 Task: Schedule a session for the double date outing.
Action: Mouse moved to (78, 91)
Screenshot: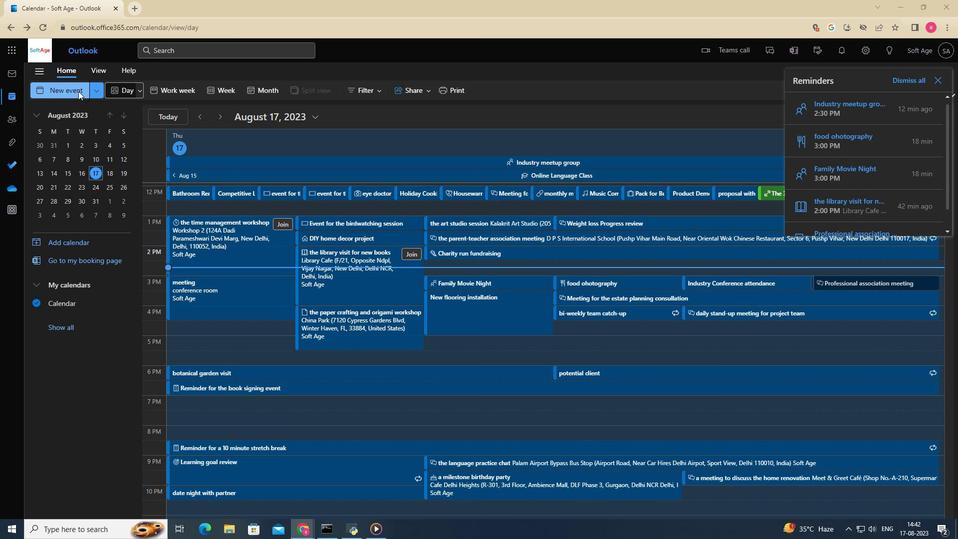 
Action: Mouse pressed left at (78, 91)
Screenshot: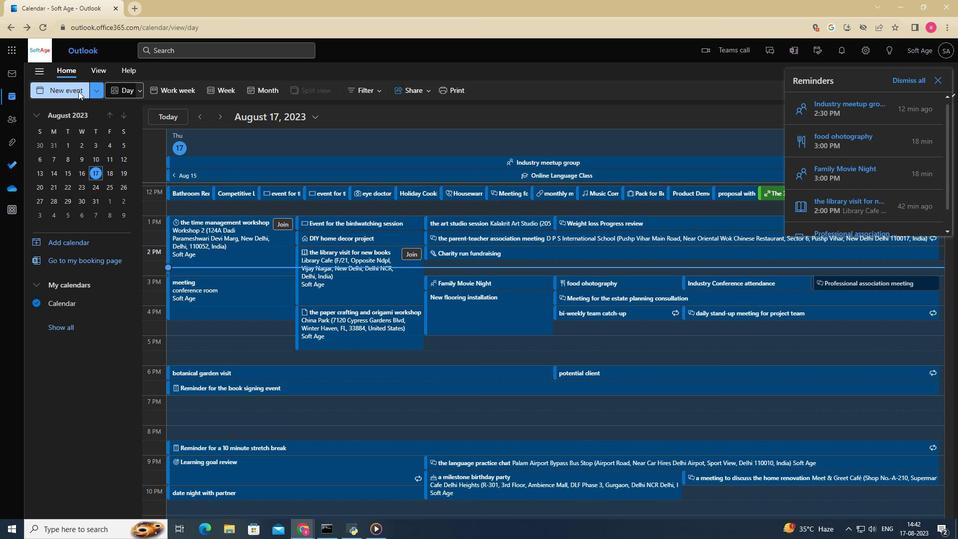 
Action: Mouse moved to (340, 185)
Screenshot: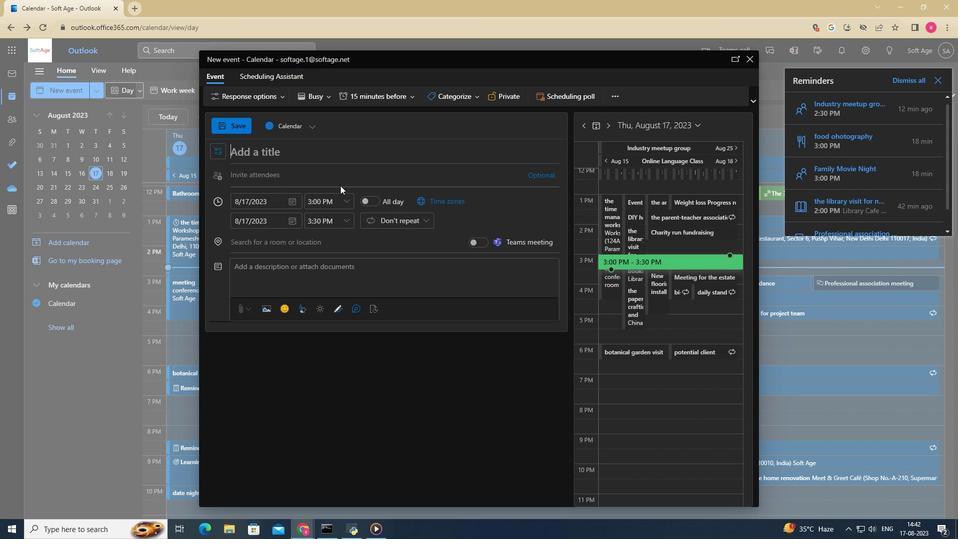 
Action: Key pressed the<Key.space>double<Key.space>date<Key.space>outing
Screenshot: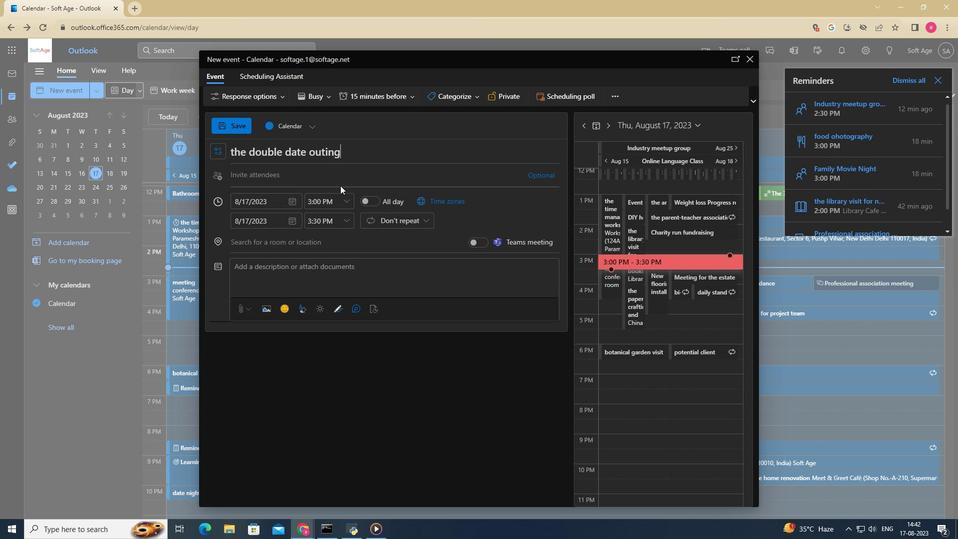 
Action: Mouse moved to (283, 181)
Screenshot: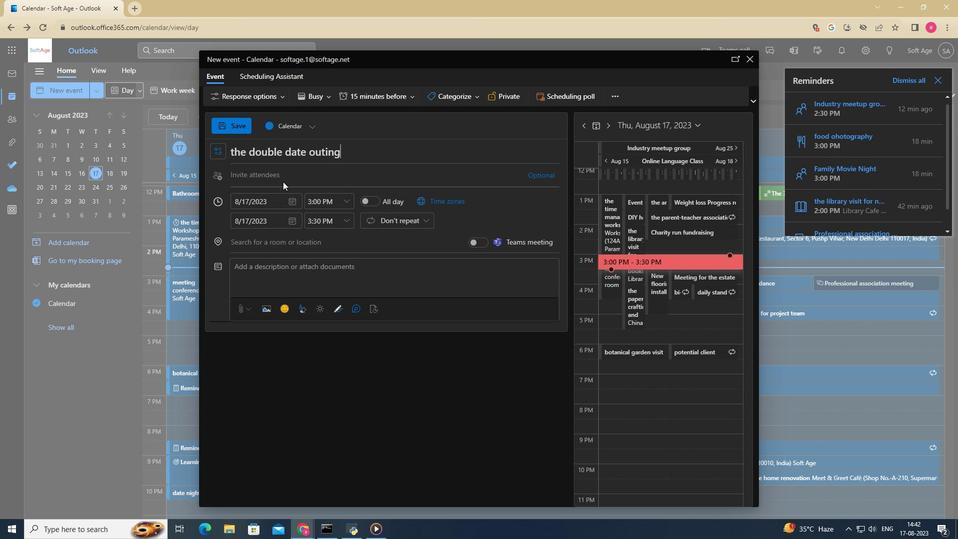 
Action: Mouse pressed left at (283, 181)
Screenshot: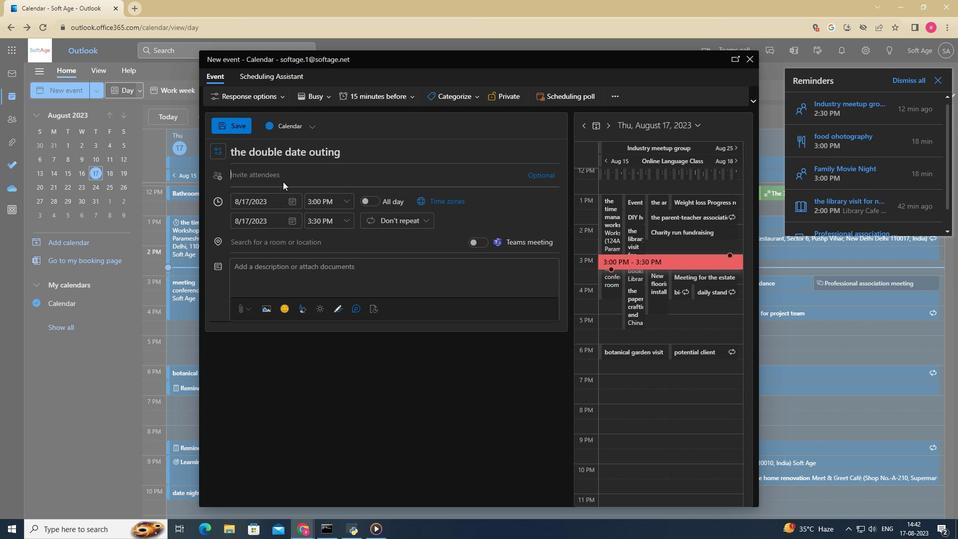 
Action: Mouse moved to (239, 180)
Screenshot: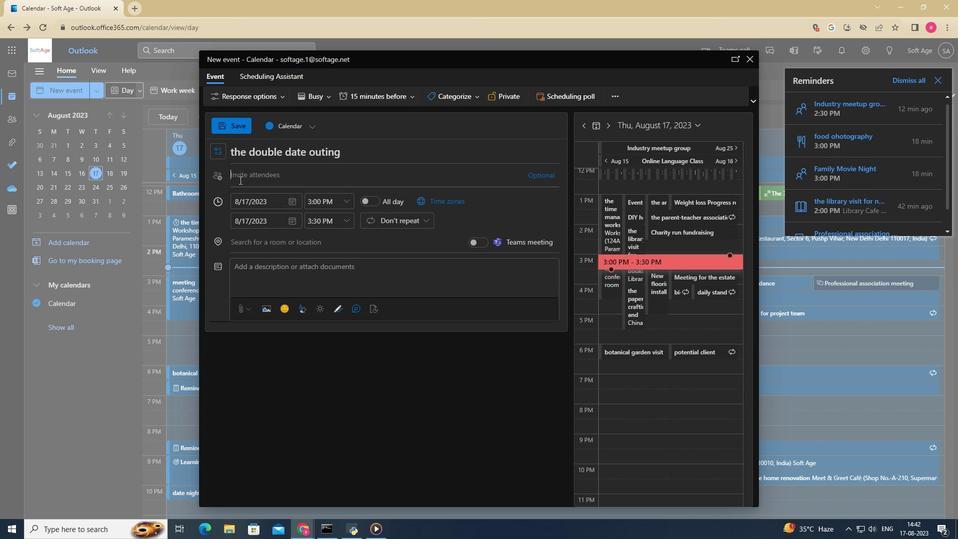 
Action: Mouse pressed left at (239, 180)
Screenshot: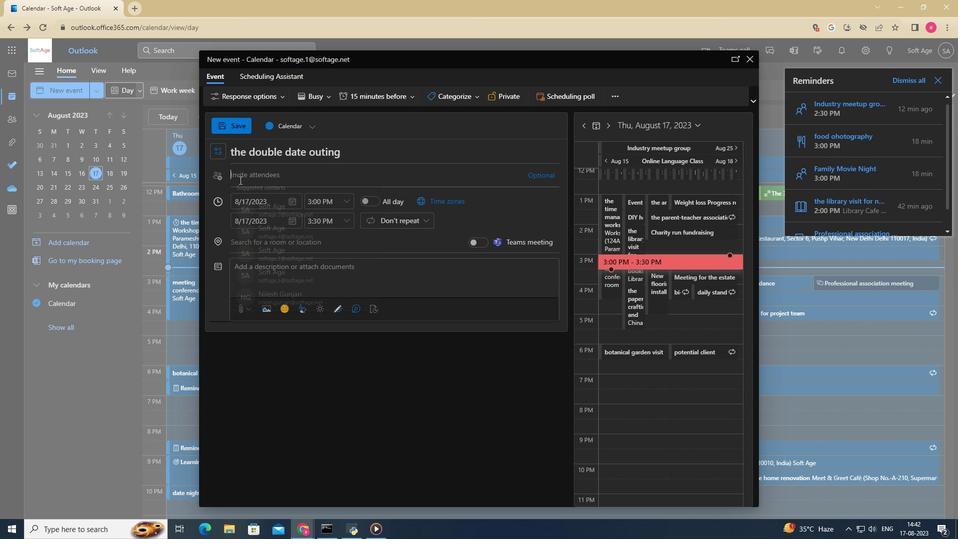 
Action: Mouse moved to (267, 220)
Screenshot: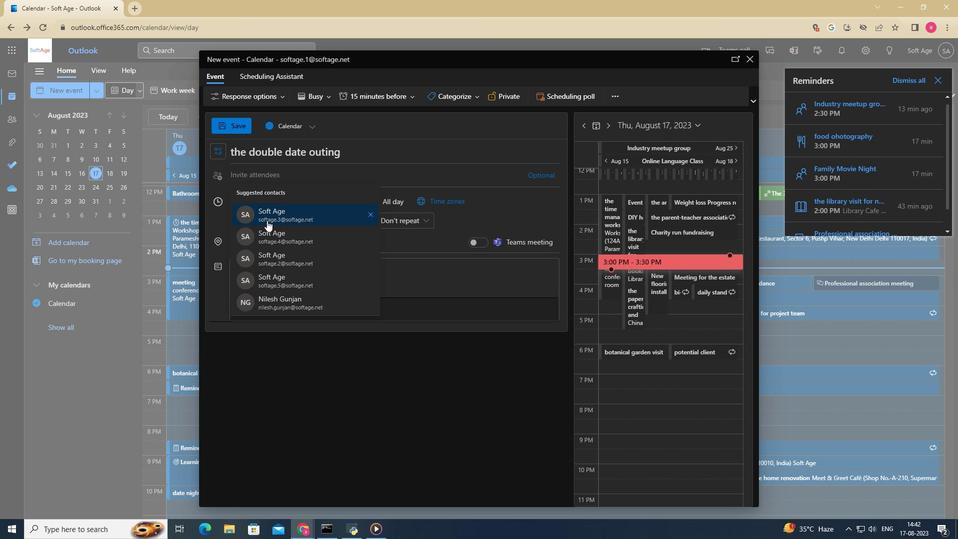 
Action: Mouse pressed left at (267, 220)
Screenshot: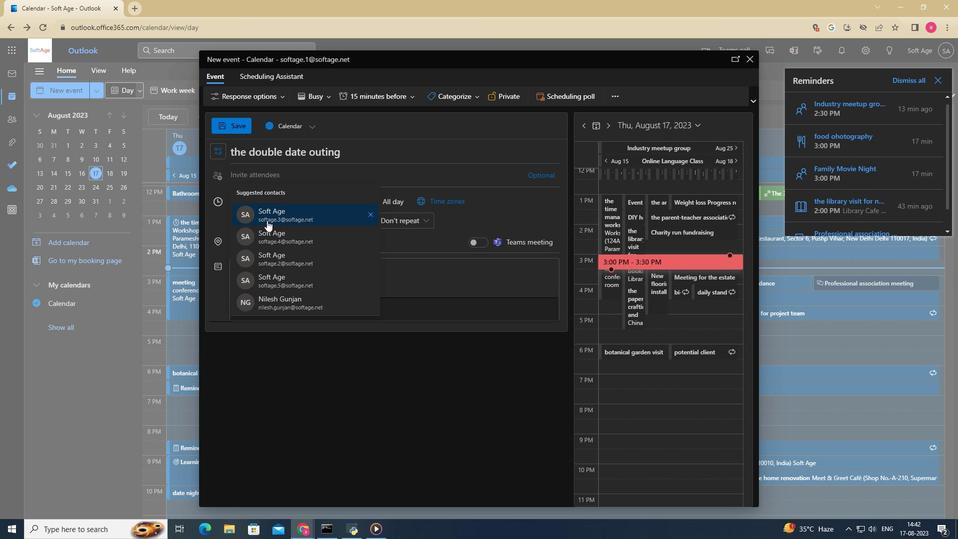 
Action: Mouse moved to (366, 228)
Screenshot: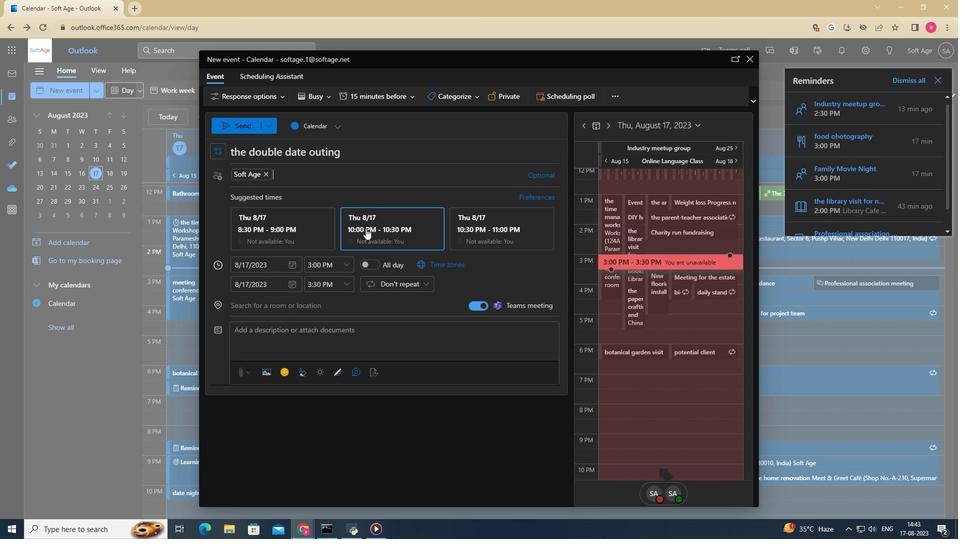 
Action: Mouse pressed left at (366, 228)
Screenshot: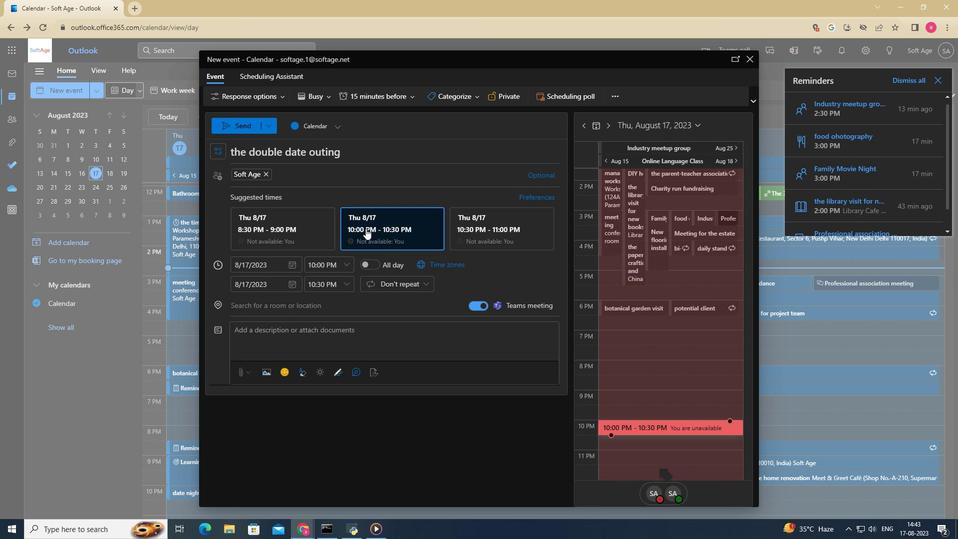 
Action: Mouse moved to (296, 308)
Screenshot: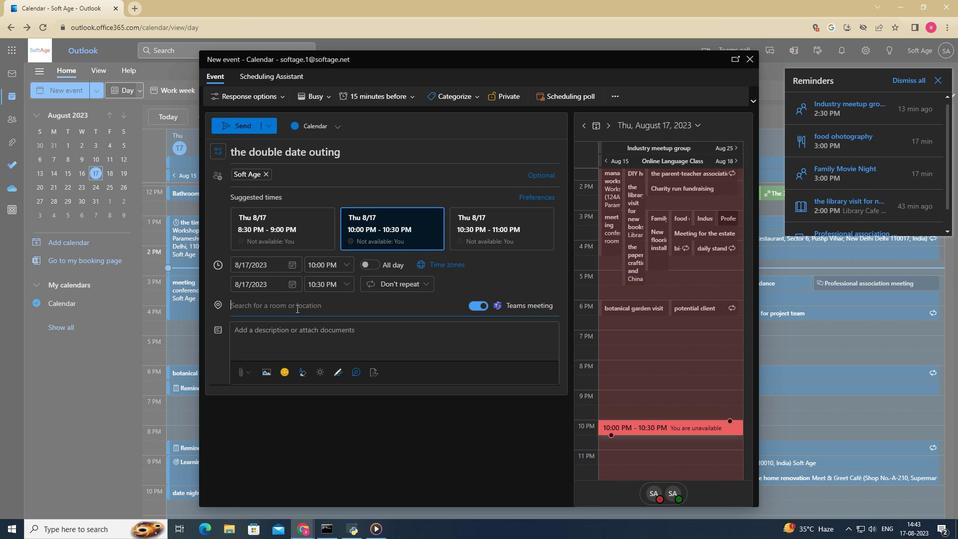 
Action: Mouse pressed left at (296, 308)
Screenshot: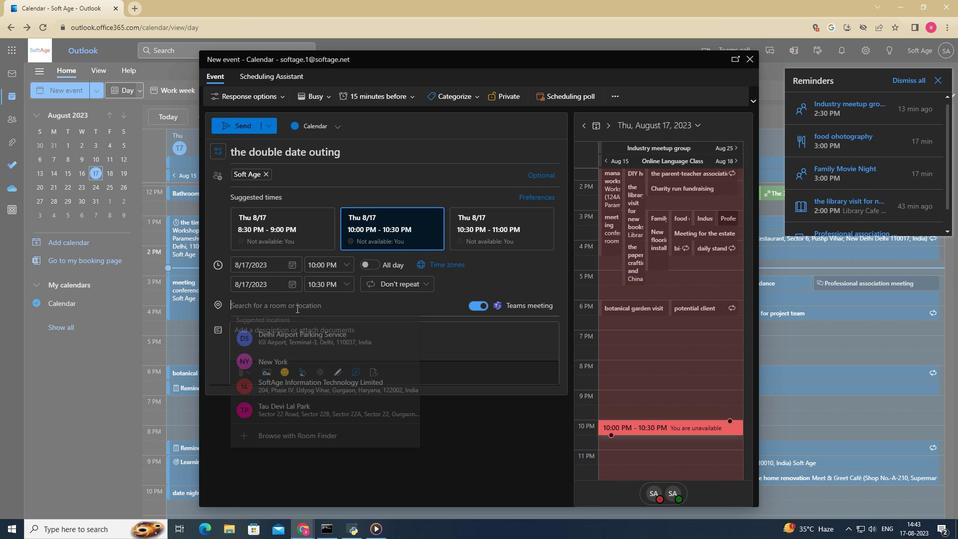 
Action: Key pressed ansal
Screenshot: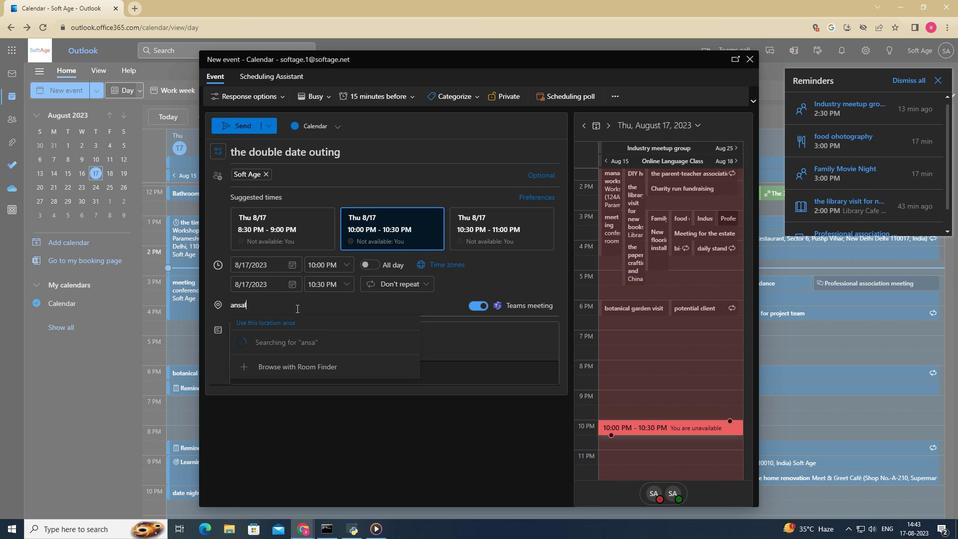 
Action: Mouse moved to (289, 346)
Screenshot: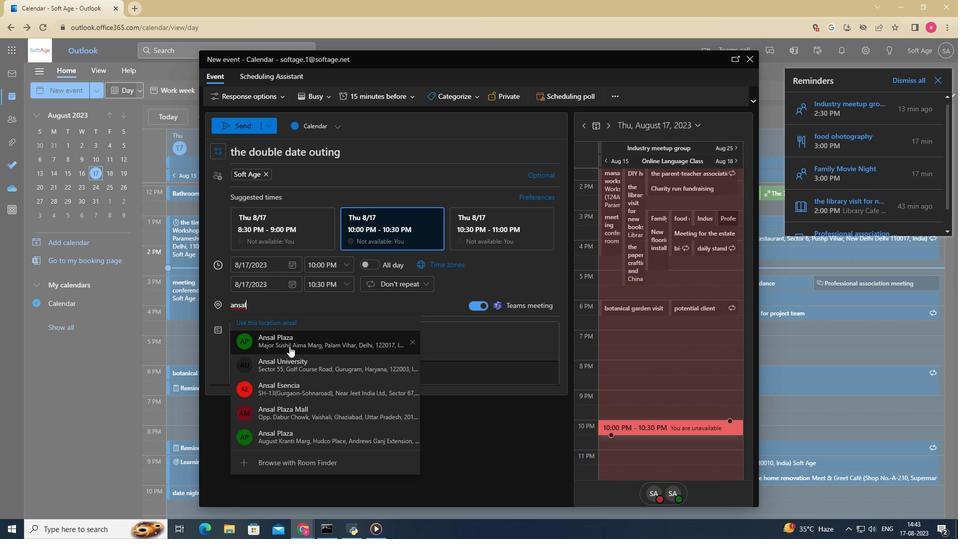 
Action: Mouse pressed left at (289, 346)
Screenshot: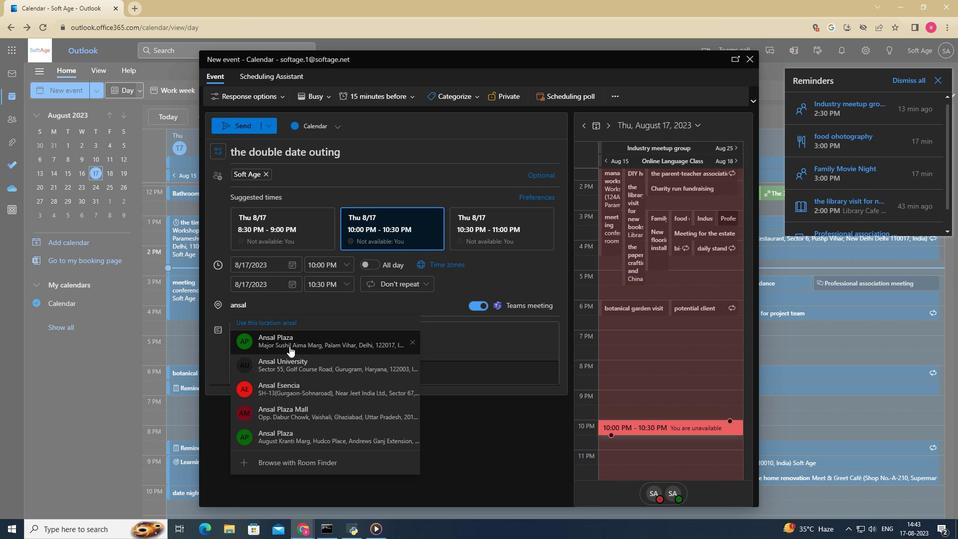 
Action: Mouse moved to (278, 336)
Screenshot: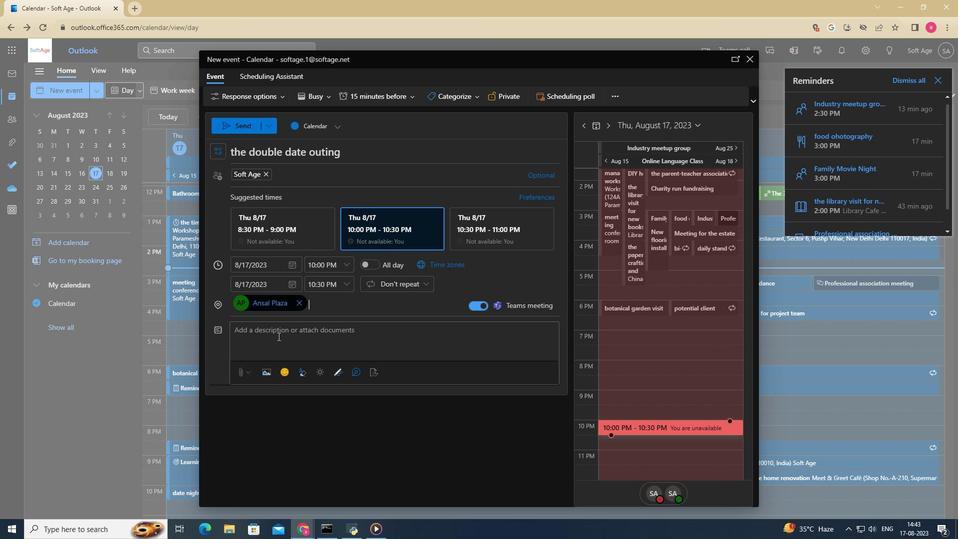 
Action: Mouse pressed left at (278, 336)
Screenshot: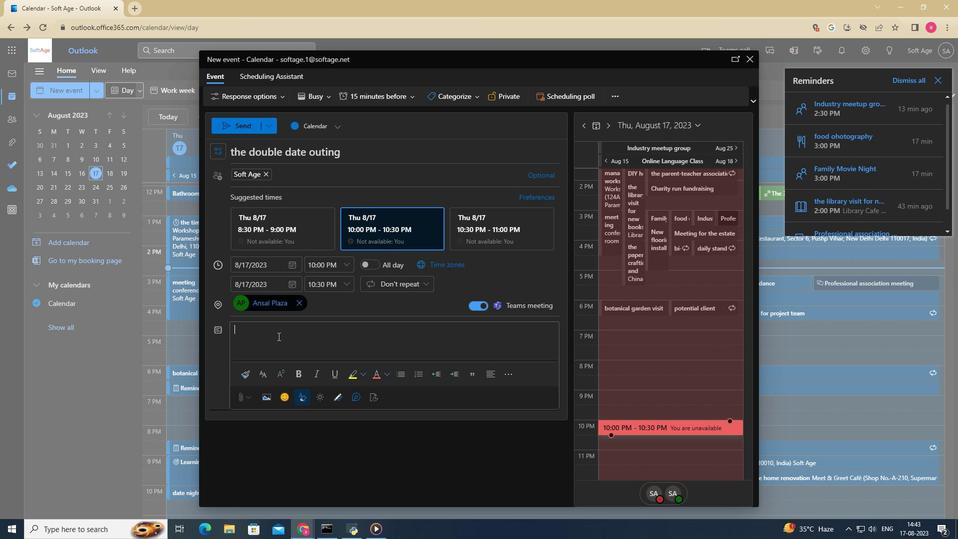 
Action: Key pressed <Key.shift>Experience<Key.space>a<Key.space>magical<Key.space>evering<Key.space>of<Key.space>connection,<Key.space>laughter,<Key.space>and<Key.space>shared<Key.space>memories<Key.space>with<Key.space>our<Key.space>unforgettable<Key.space>double<Key.space>data<Key.space>outing<Key.shift><Key.shift><Key.shift><Key.shift><Key.shift><Key.shift><Key.shift><Key.shift><Key.shift><Key.shift><Key.shift><Key.shift><Key.shift><Key.shift><Key.shift><Key.shift><Key.shift><Key.shift><Key.shift><Key.shift><Key.shift><Key.shift><Key.shift><Key.shift><Key.shift><Key.shift><Key.shift><Key.shift>!<Key.space><Key.shift>Whether<Key.space>you're<Key.space>in<Key.space>a<Key.space>new<Key.space>relationship<Key.space>or<Key.space>celebrating<Key.space>years<Key.space>of<Key.space>companionship,<Key.space>this<Key.space>metch<Key.backspace>ul<Key.backspace>lously<Key.space>planned<Key.space>adventure<Key.space>promises<Key.space>an<Key.space>enchanting<Key.space>blend<Key.space>of<Key.space>romance<Key.space>and<Key.space>cameraderie<Key.space><Key.backspace>,<Key.space>creating<Key.space>moments<Key.space>you'll<Key.space>cherish<Key.space>for<Key.space>years<Key.space>to<Key.space>come.
Screenshot: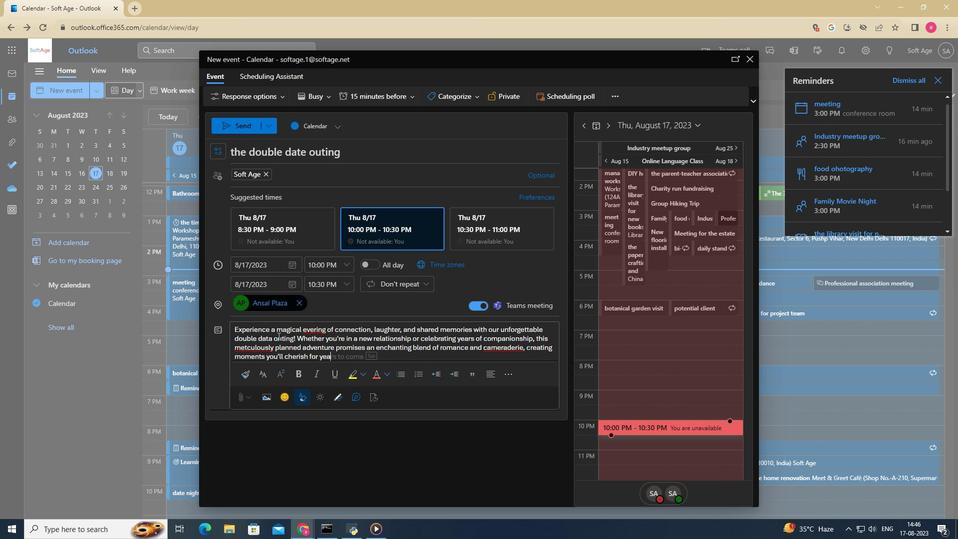 
Action: Mouse moved to (301, 353)
Screenshot: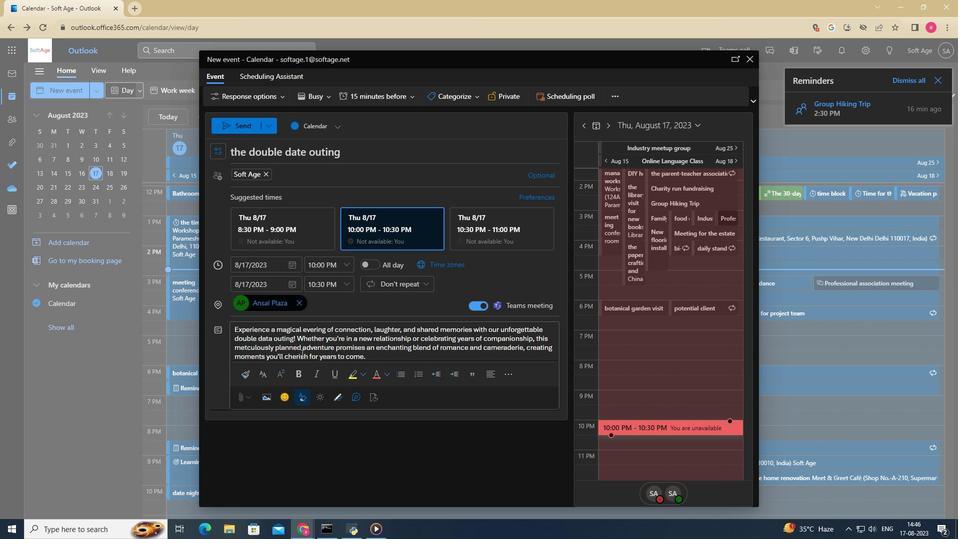 
Action: Mouse pressed left at (301, 353)
Screenshot: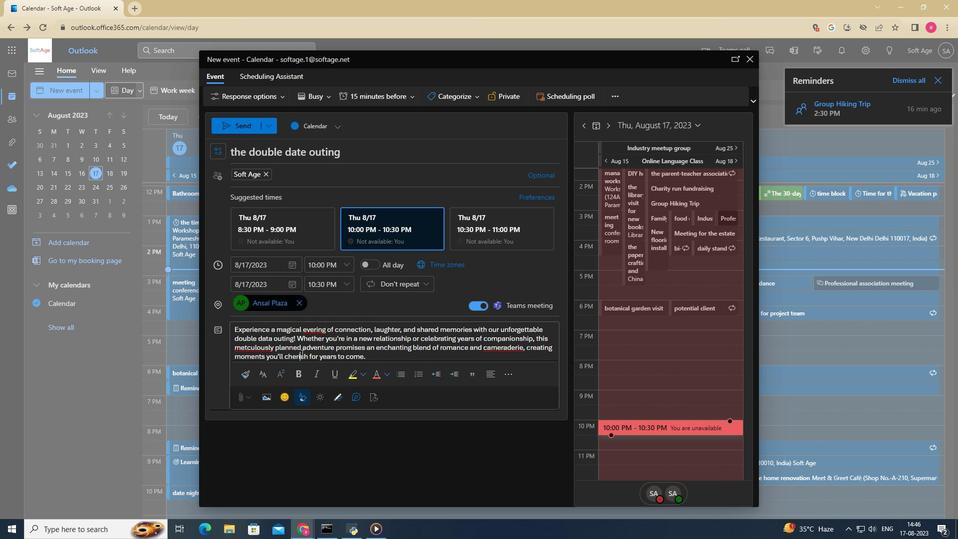 
Action: Mouse pressed left at (301, 353)
Screenshot: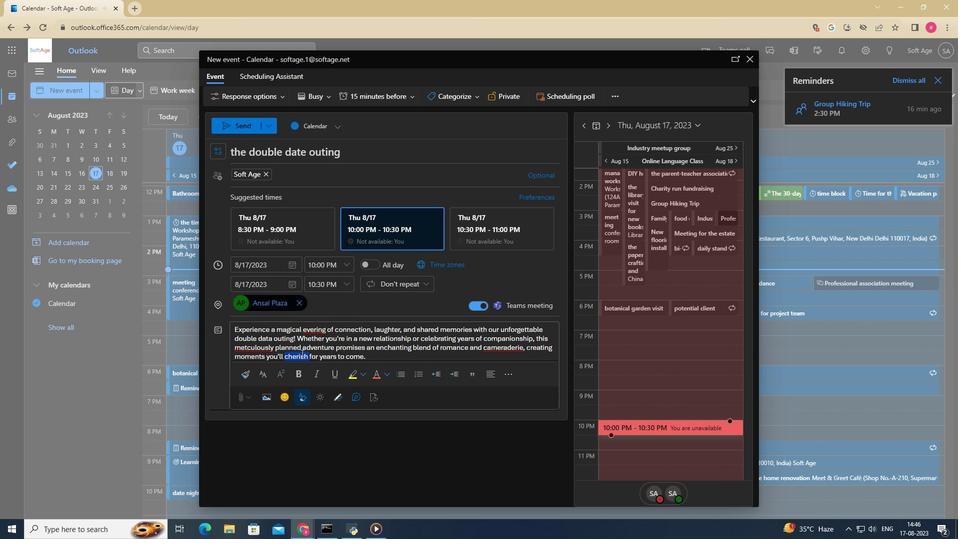 
Action: Mouse pressed left at (301, 353)
Screenshot: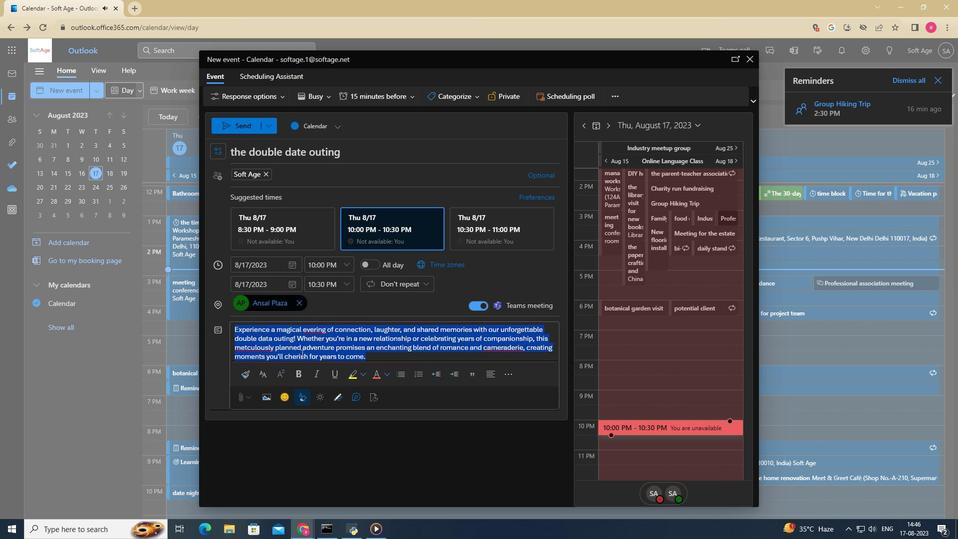
Action: Mouse moved to (267, 380)
Screenshot: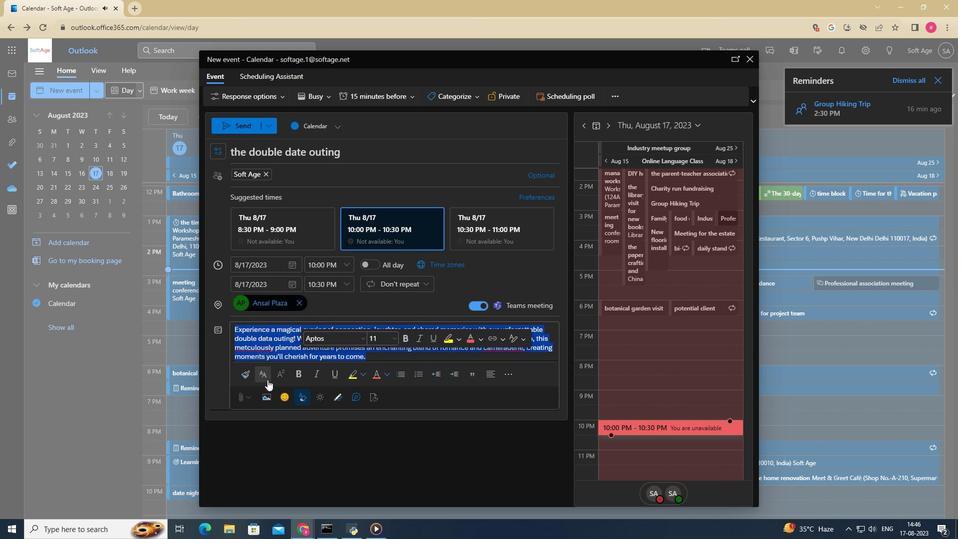 
Action: Mouse pressed left at (267, 380)
Screenshot: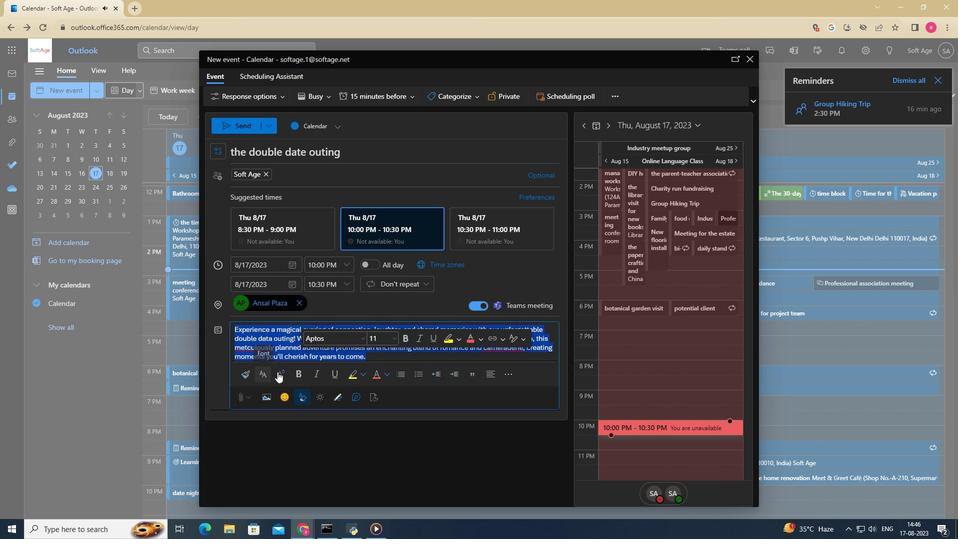 
Action: Mouse moved to (329, 281)
Screenshot: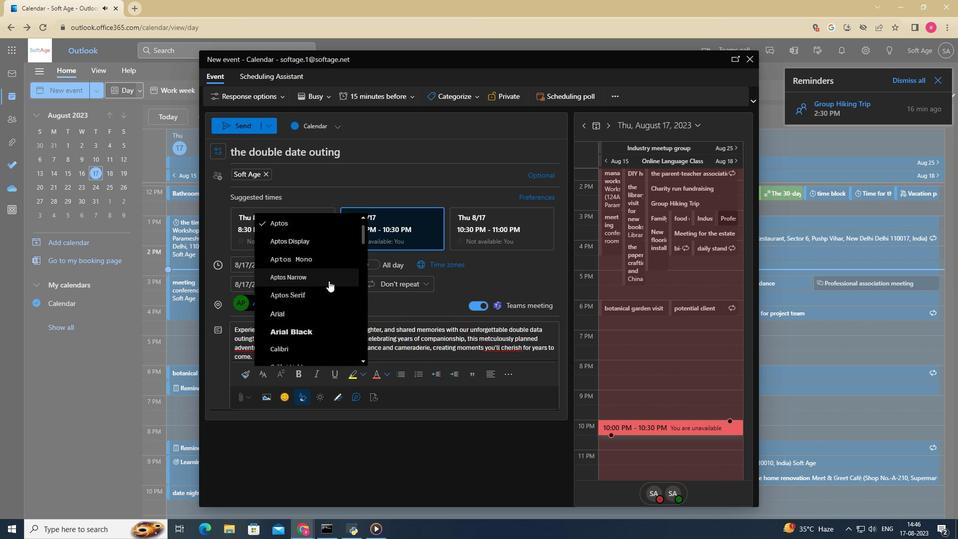 
Action: Mouse scrolled (329, 280) with delta (0, 0)
Screenshot: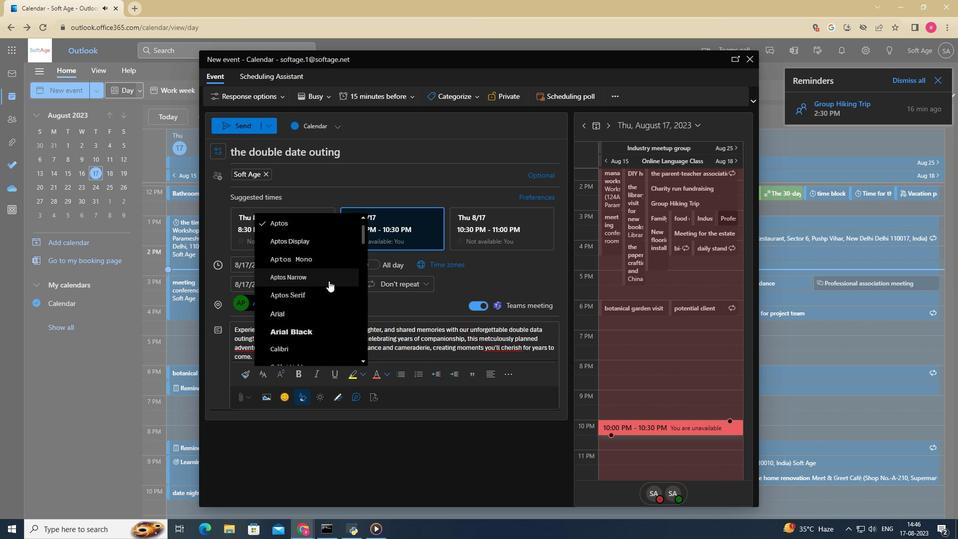 
Action: Mouse scrolled (329, 280) with delta (0, 0)
Screenshot: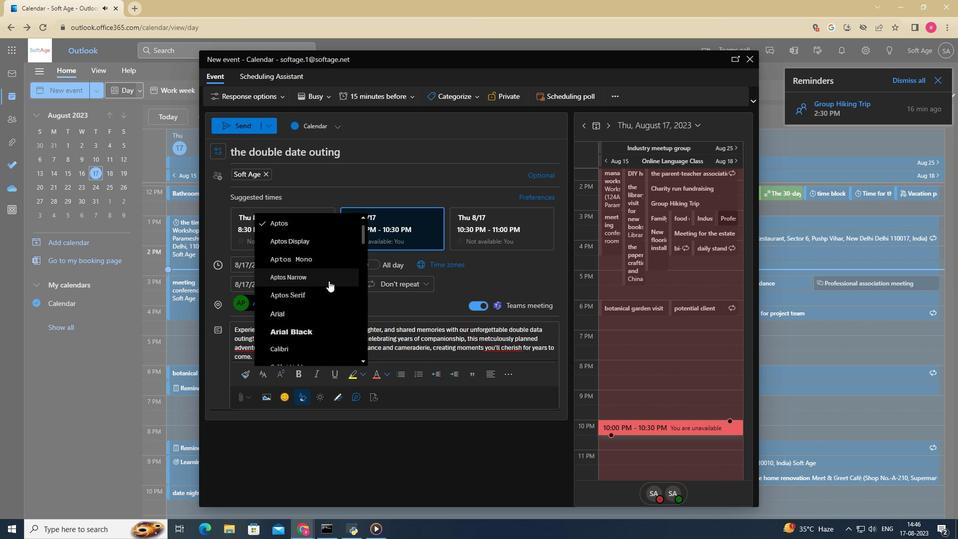 
Action: Mouse scrolled (329, 280) with delta (0, 0)
Screenshot: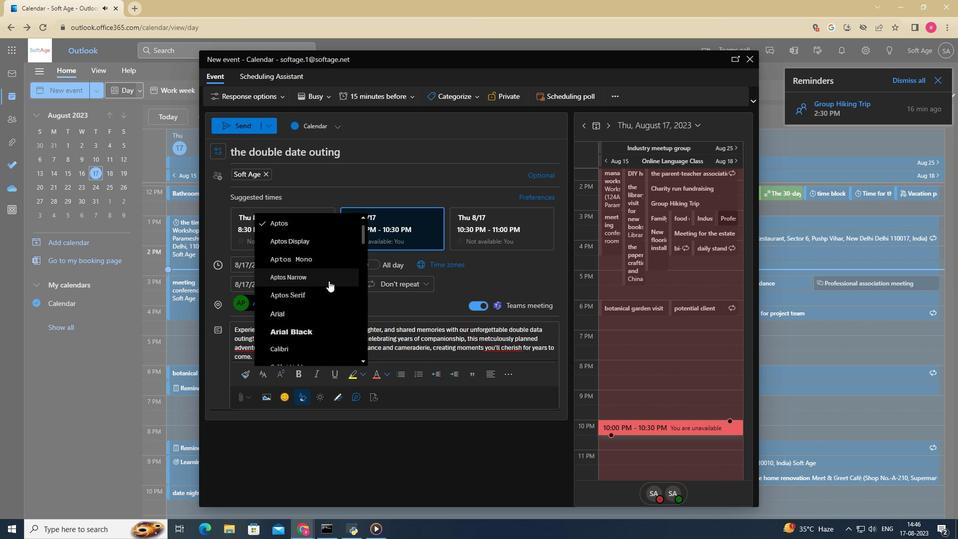 
Action: Mouse scrolled (329, 280) with delta (0, 0)
Screenshot: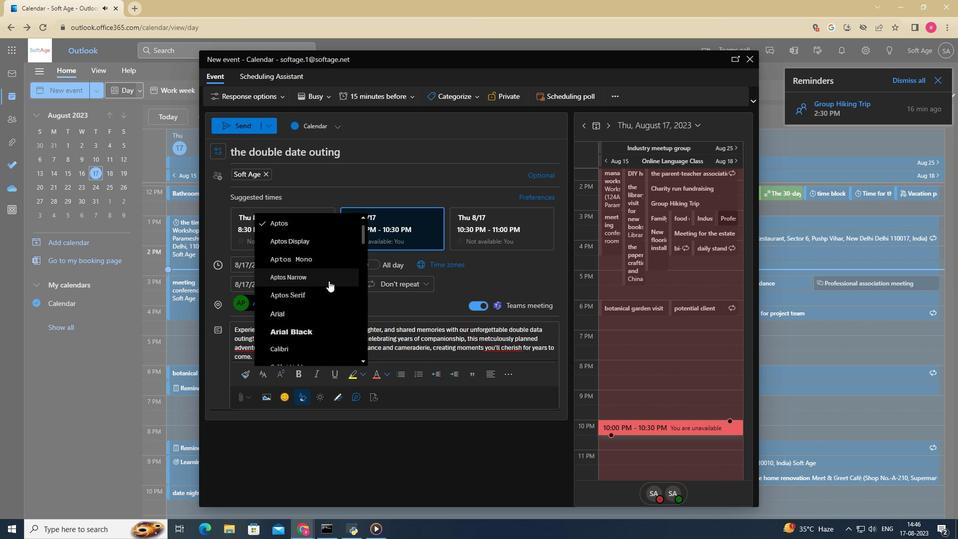 
Action: Mouse moved to (290, 313)
Screenshot: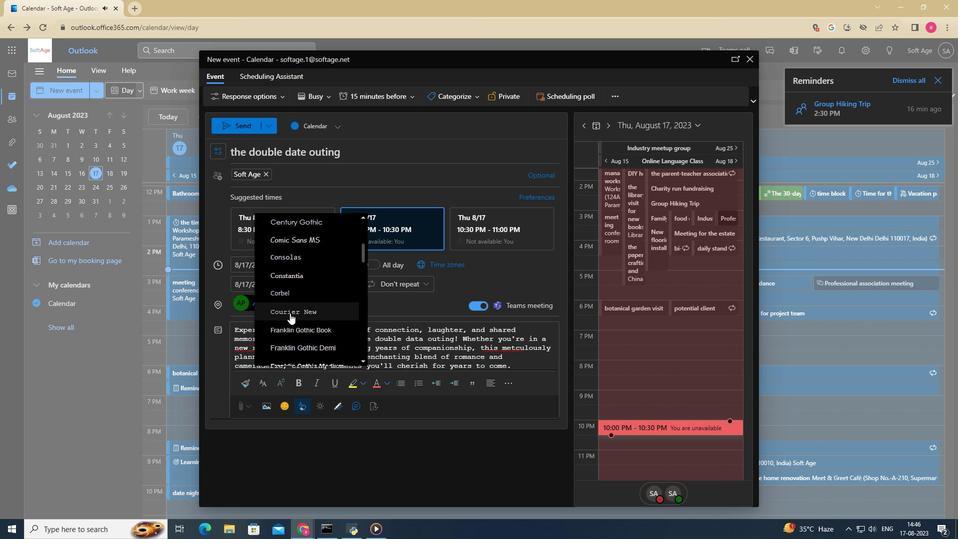 
Action: Mouse pressed left at (290, 313)
Screenshot: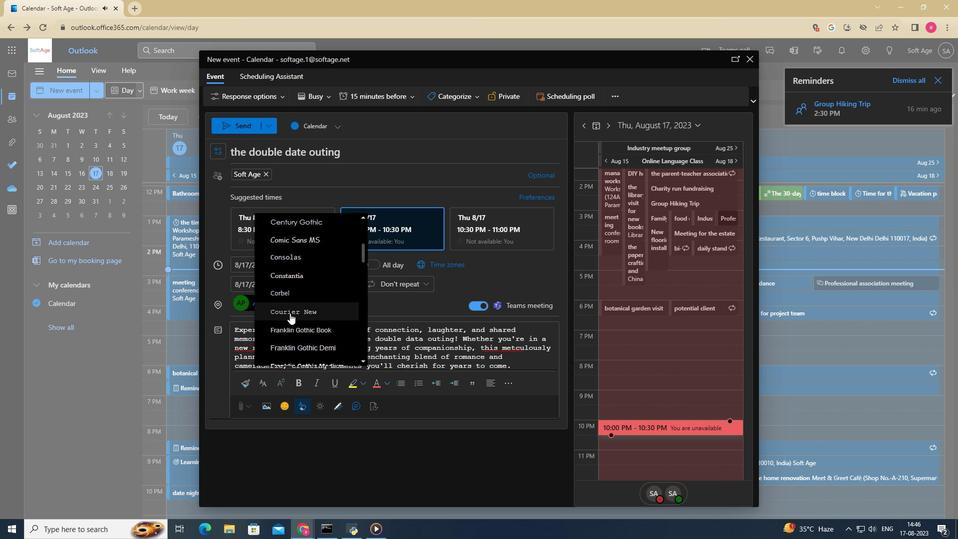 
Action: Mouse moved to (323, 379)
Screenshot: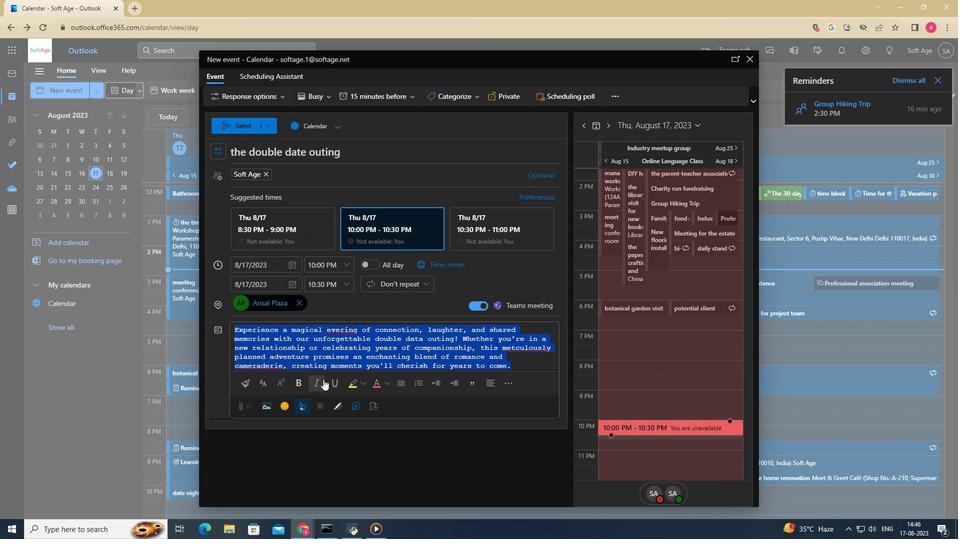 
Action: Mouse pressed left at (323, 379)
Screenshot: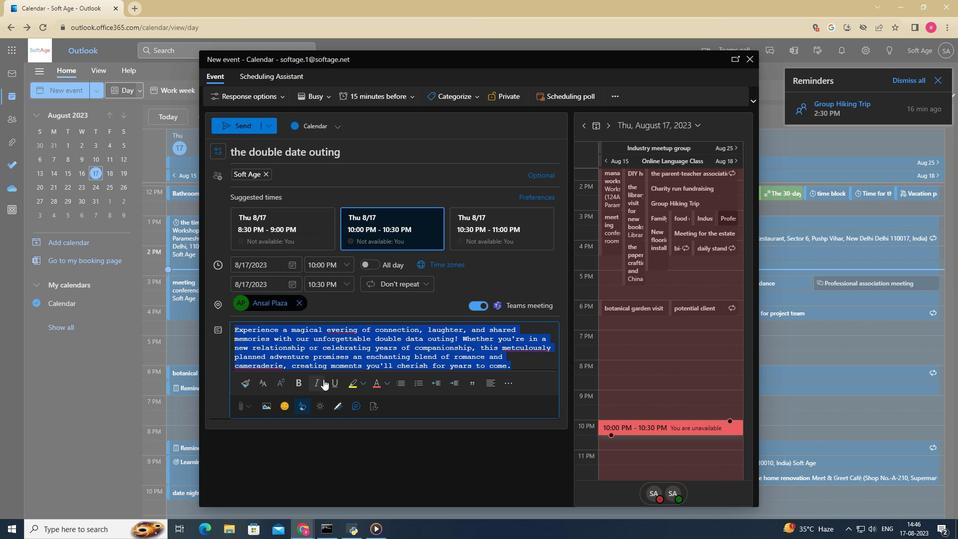 
Action: Mouse moved to (384, 378)
Screenshot: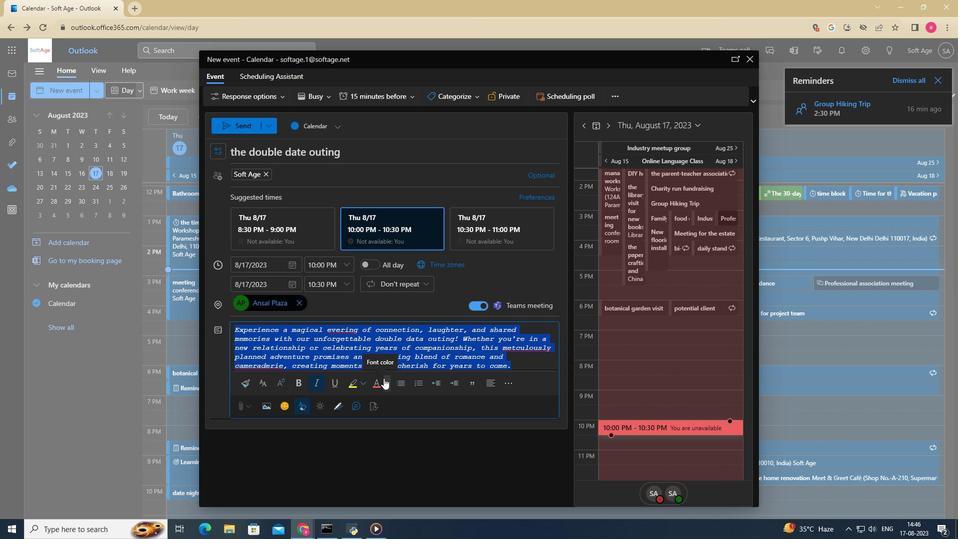 
Action: Mouse pressed left at (384, 378)
Screenshot: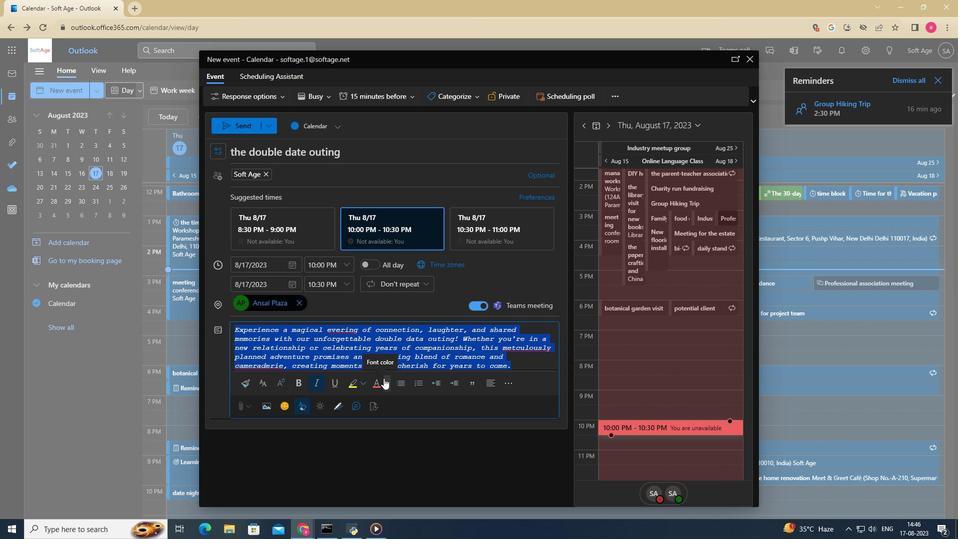 
Action: Mouse moved to (413, 405)
Screenshot: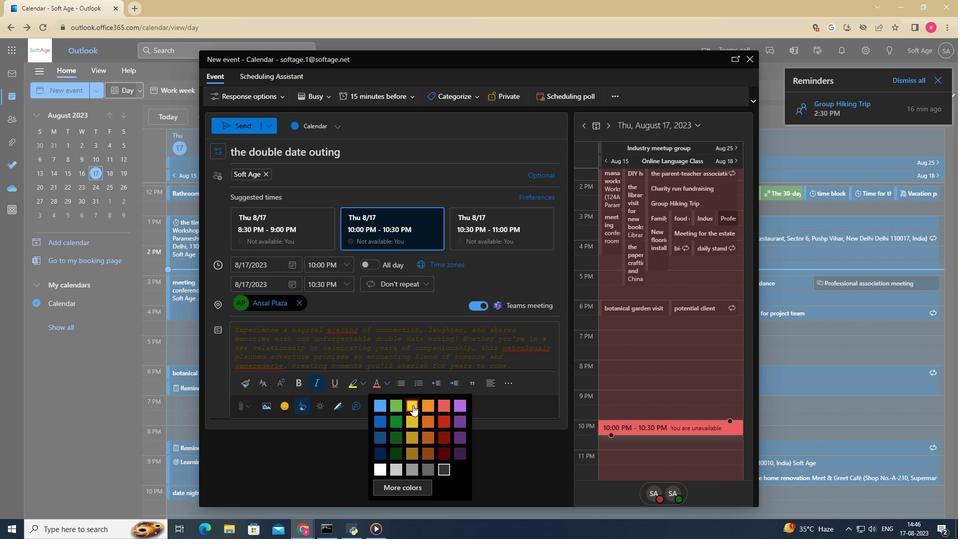 
Action: Mouse pressed left at (413, 405)
Screenshot: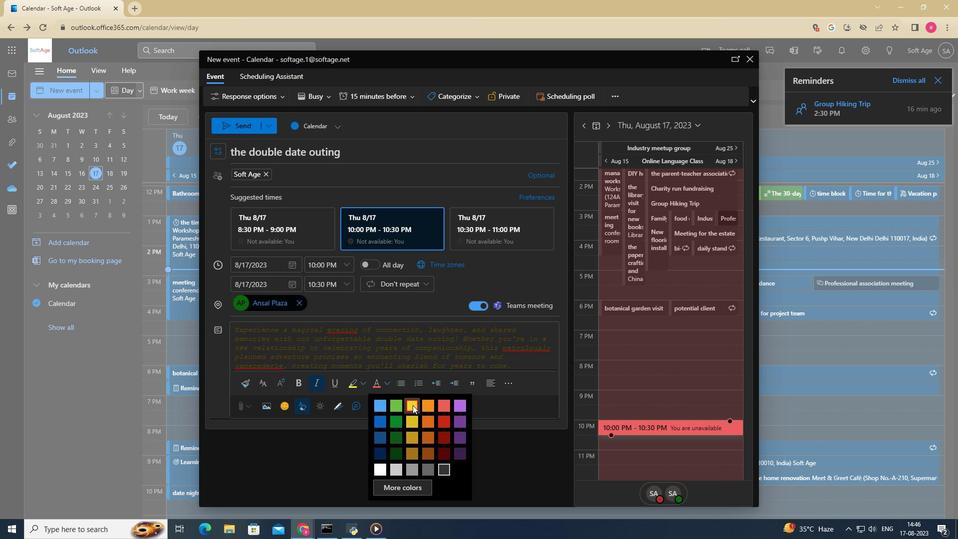 
Action: Mouse moved to (521, 365)
Screenshot: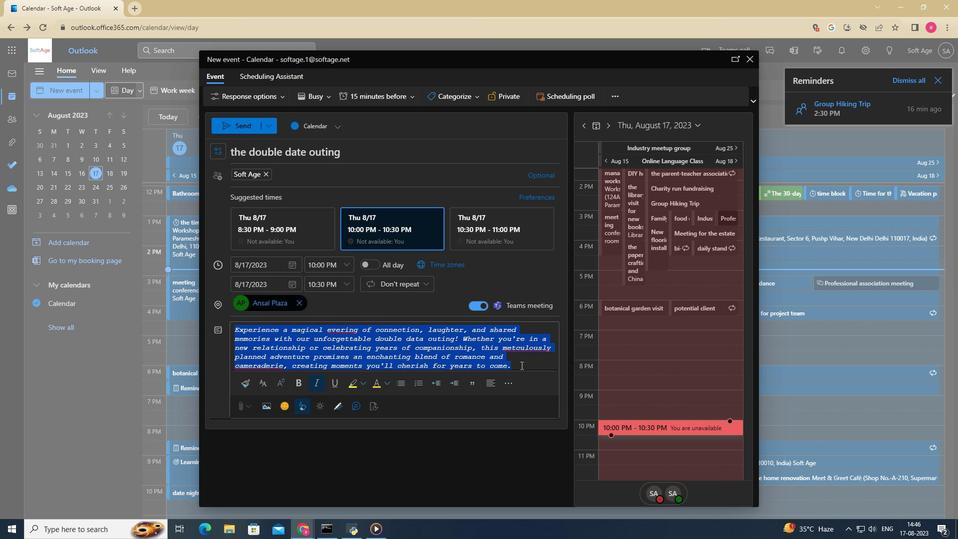 
Action: Mouse pressed left at (521, 365)
Screenshot: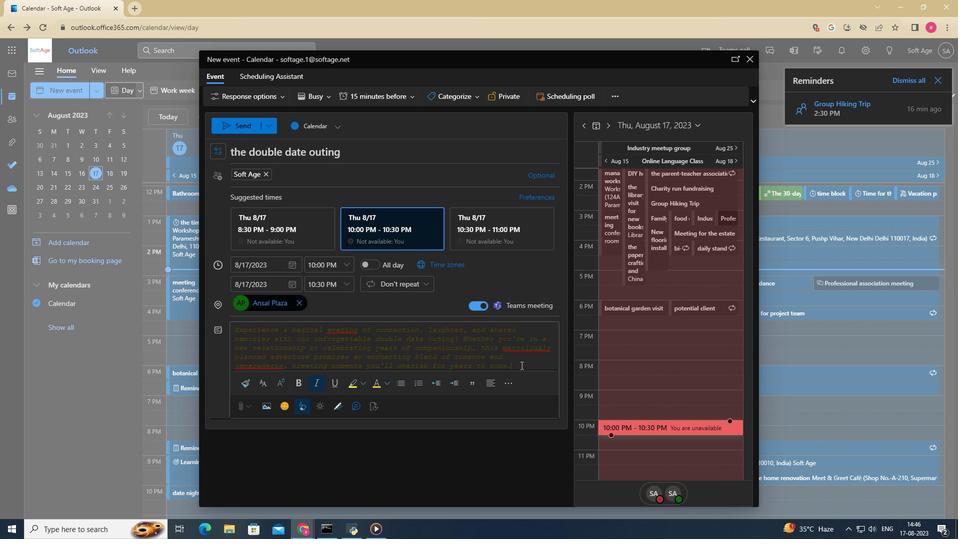 
Action: Mouse moved to (374, 346)
Screenshot: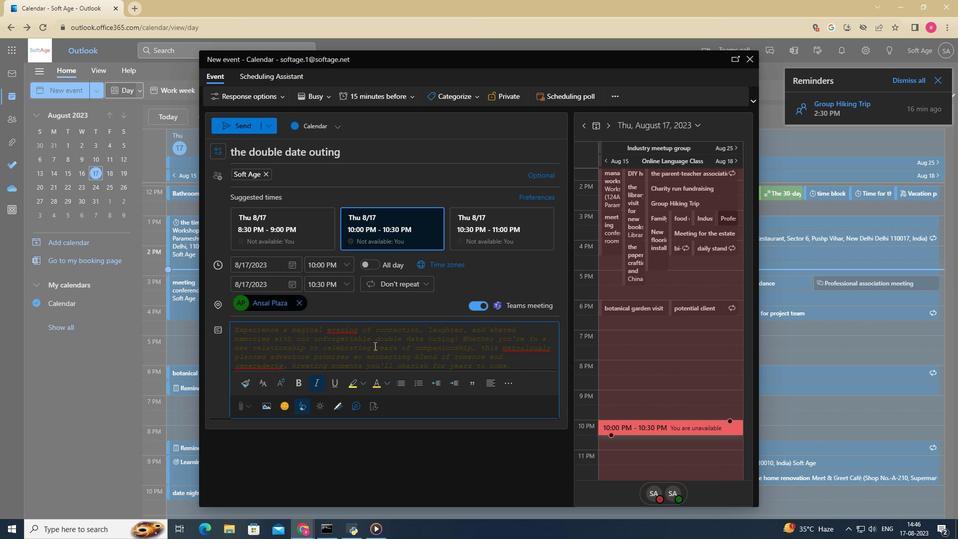
Action: Mouse pressed left at (374, 346)
Screenshot: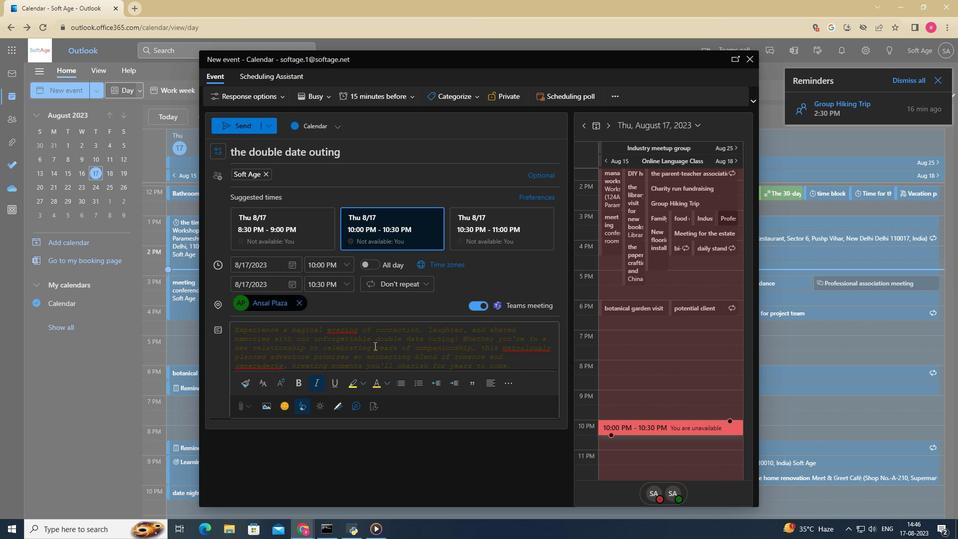 
Action: Mouse pressed left at (374, 346)
Screenshot: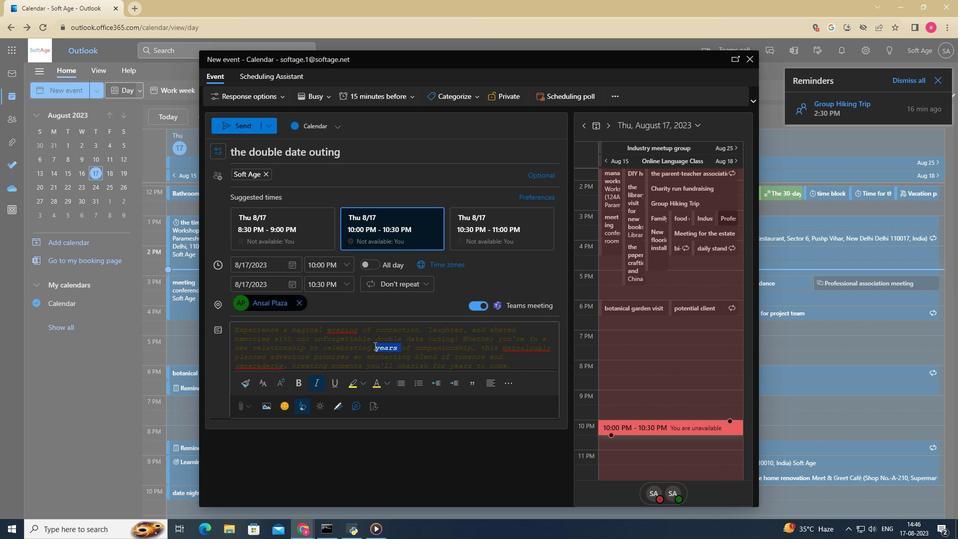 
Action: Mouse pressed left at (374, 346)
Screenshot: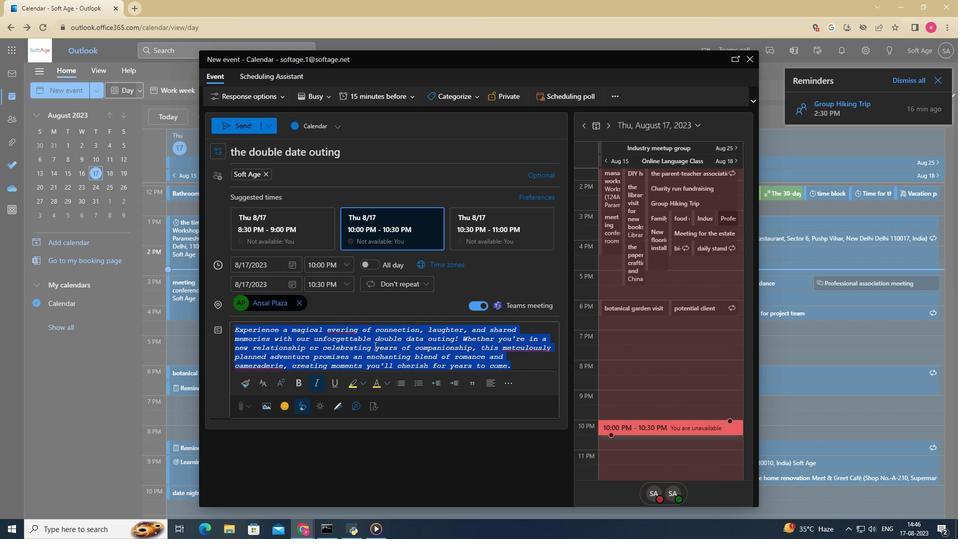 
Action: Mouse moved to (383, 384)
Screenshot: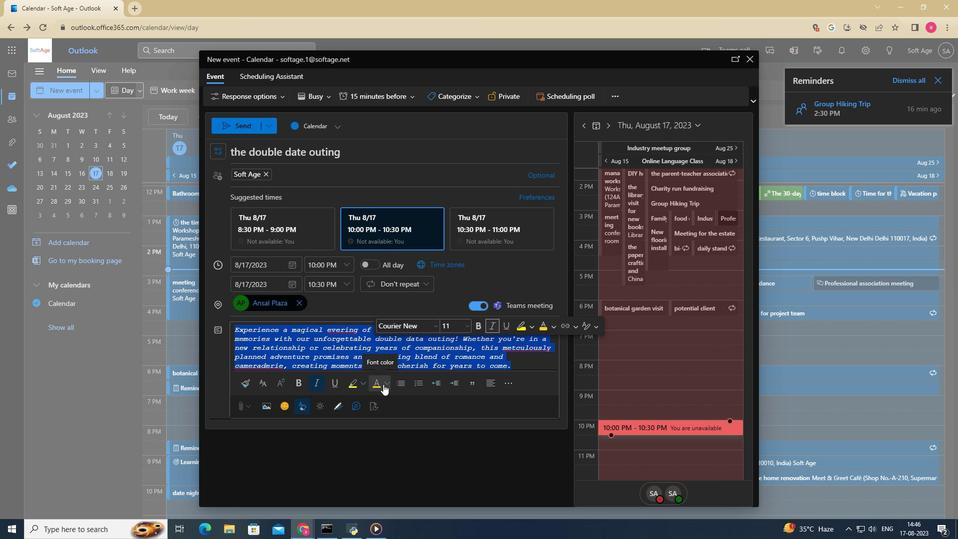 
Action: Mouse pressed left at (383, 384)
Screenshot: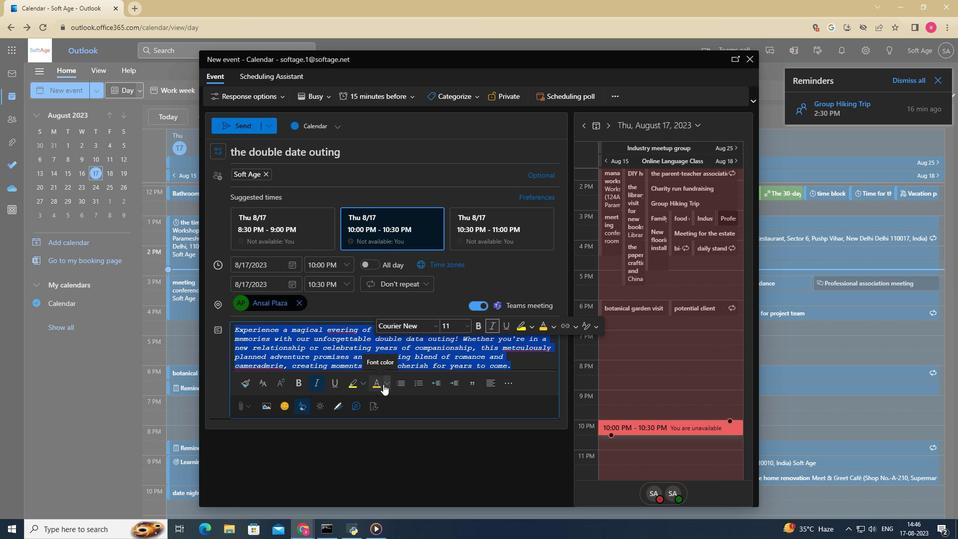 
Action: Mouse moved to (388, 384)
Screenshot: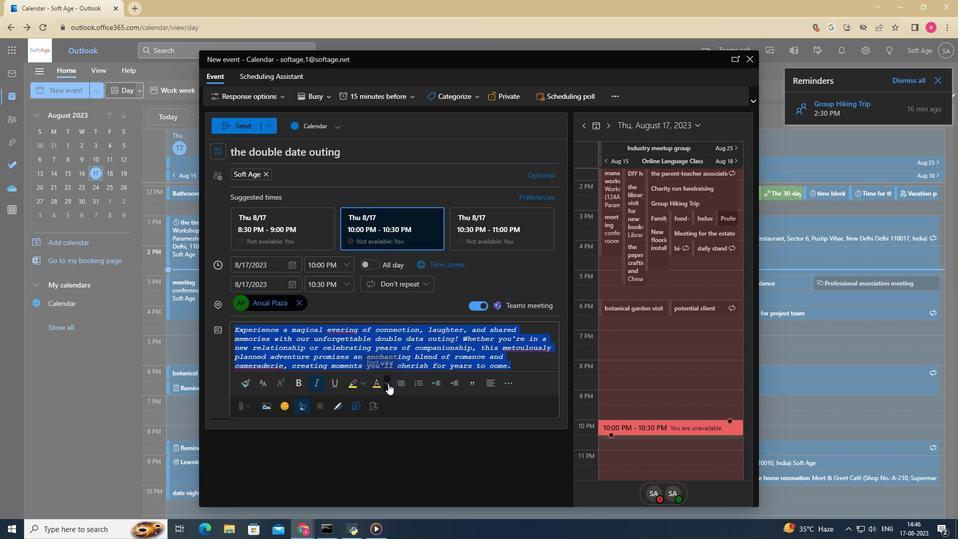 
Action: Mouse pressed left at (388, 384)
Screenshot: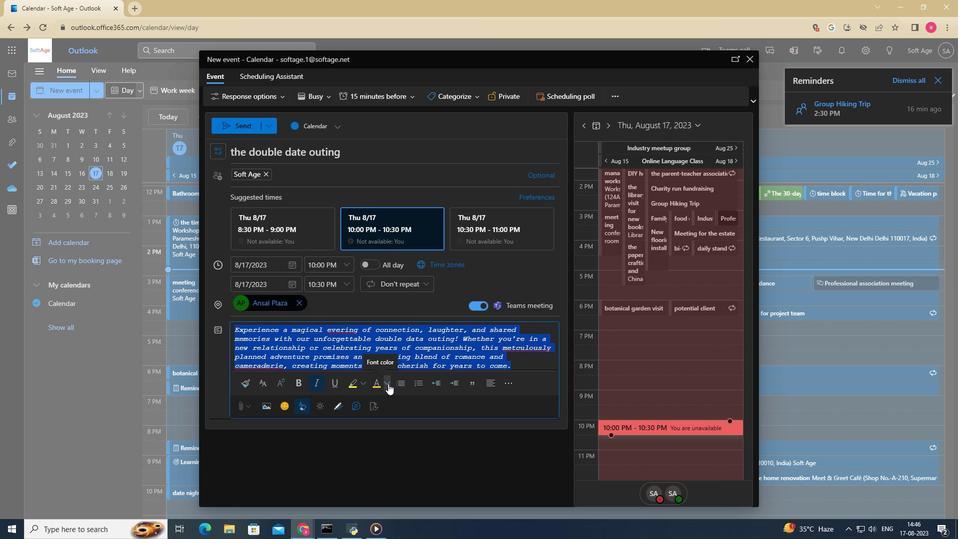 
Action: Mouse moved to (398, 421)
Screenshot: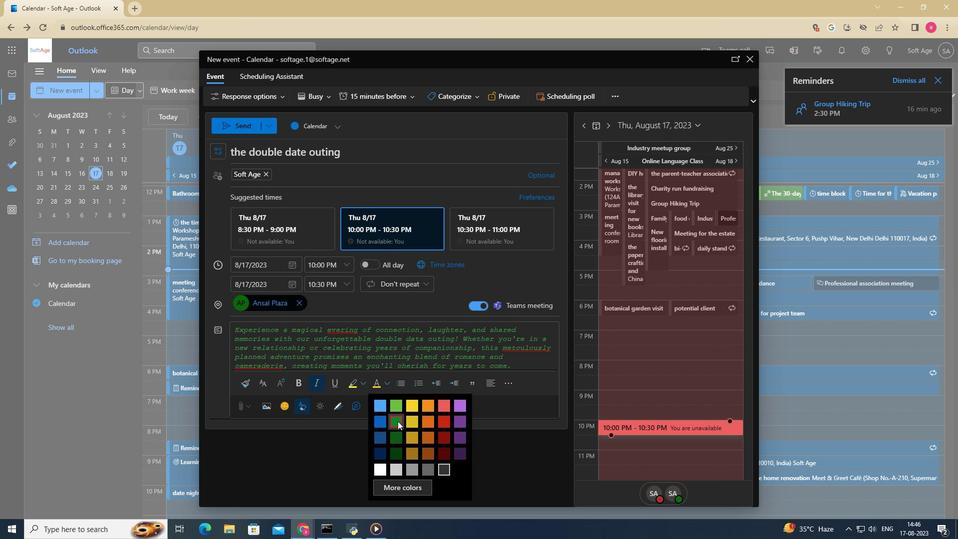 
Action: Mouse pressed left at (398, 421)
Screenshot: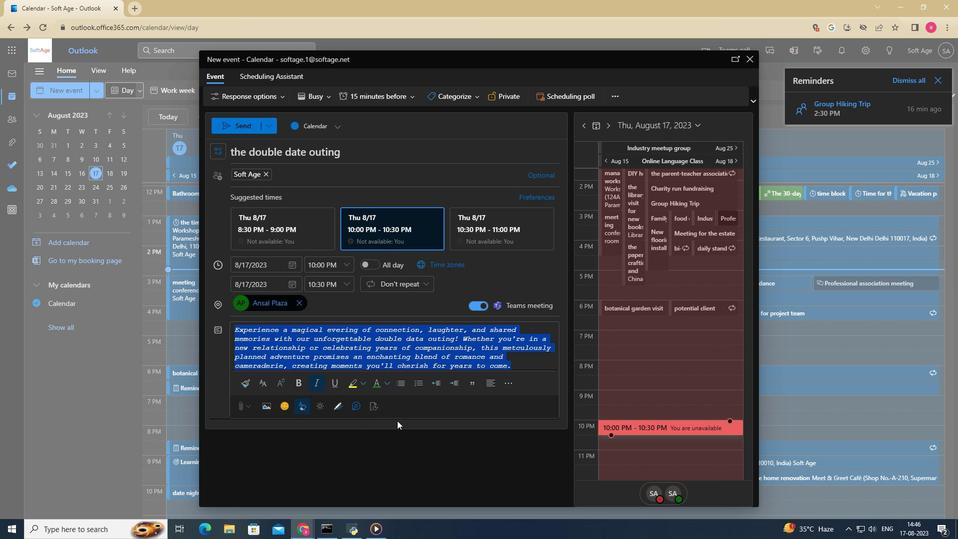 
Action: Mouse moved to (512, 368)
Screenshot: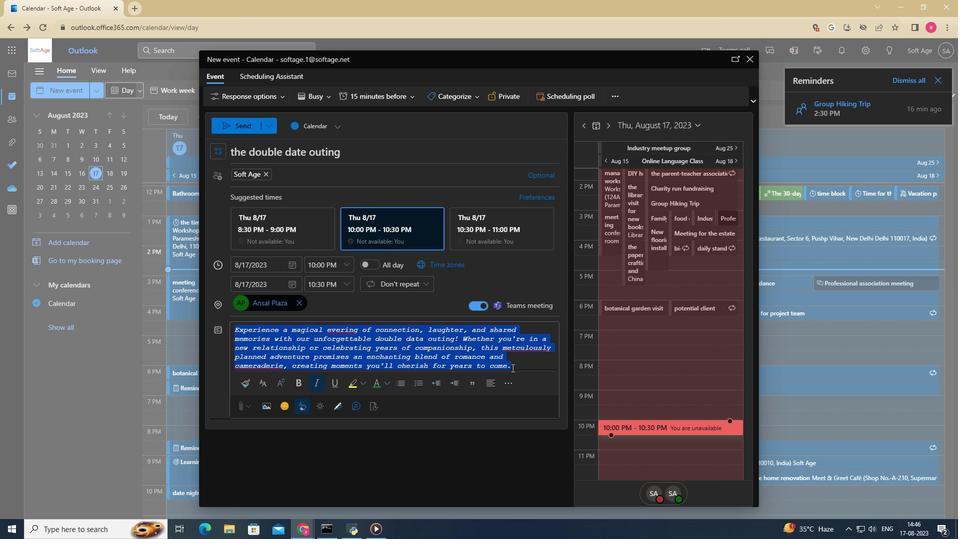 
Action: Mouse pressed left at (512, 368)
Screenshot: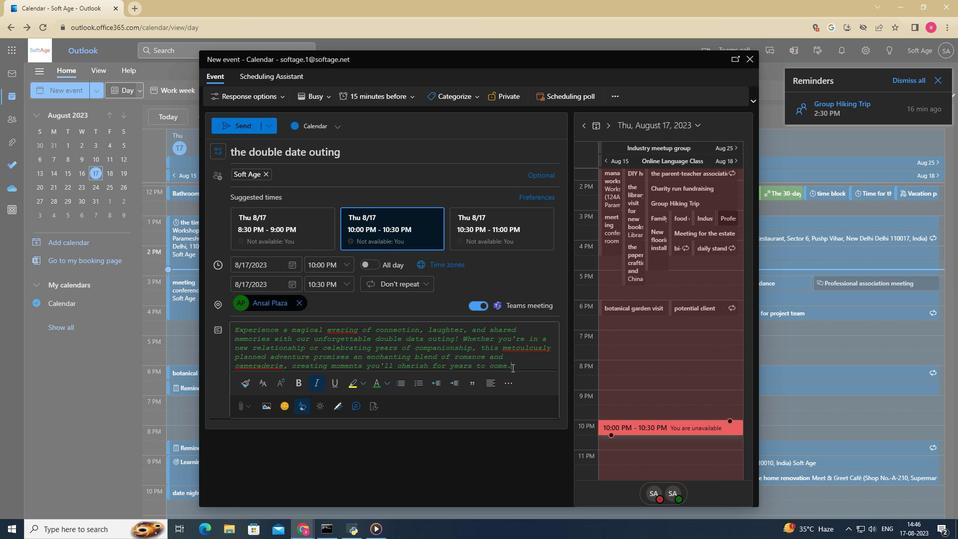 
Action: Mouse moved to (285, 410)
Screenshot: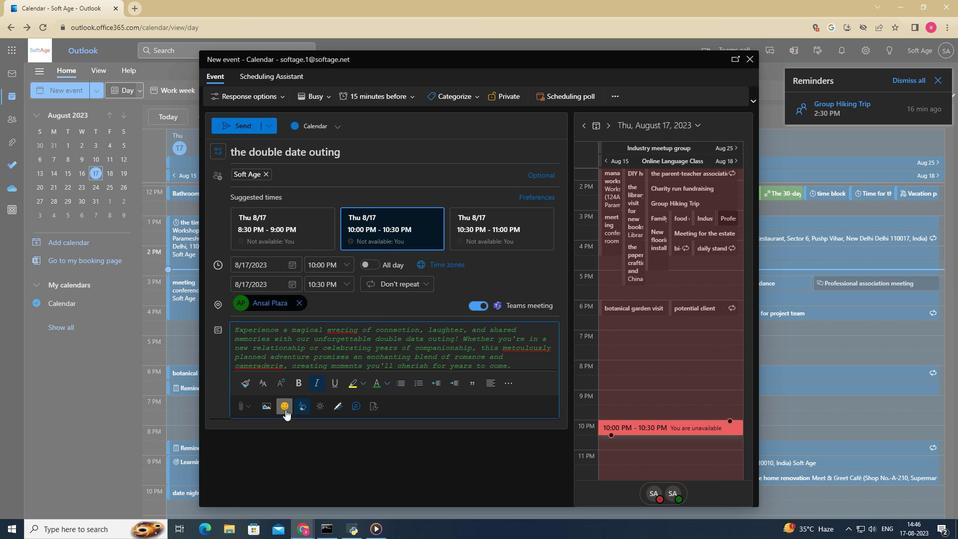 
Action: Mouse pressed left at (285, 410)
Screenshot: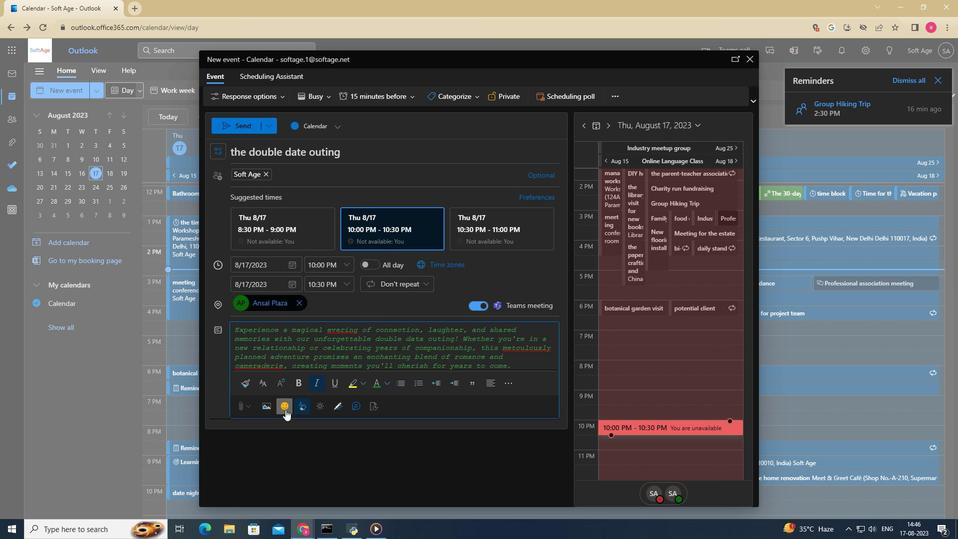 
Action: Mouse moved to (718, 200)
Screenshot: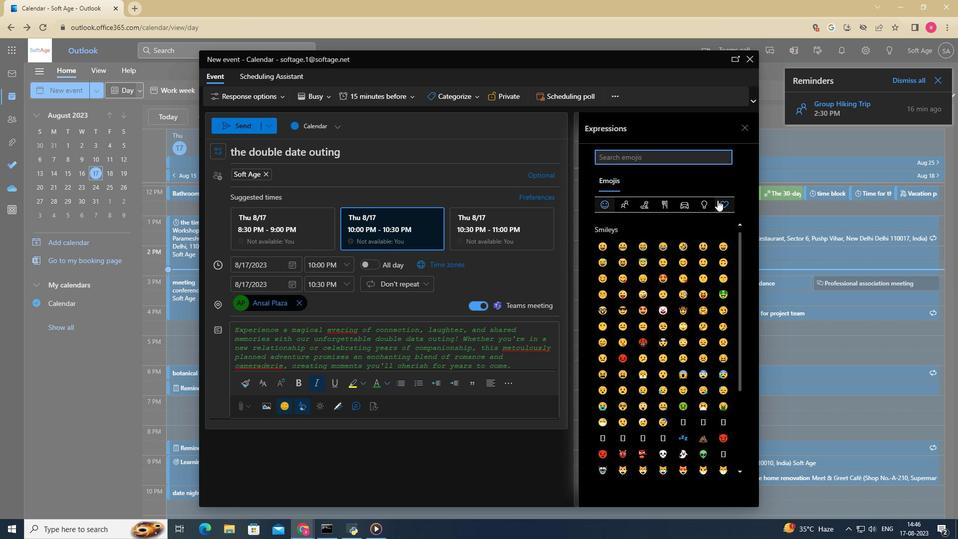
Action: Mouse pressed left at (718, 200)
Screenshot: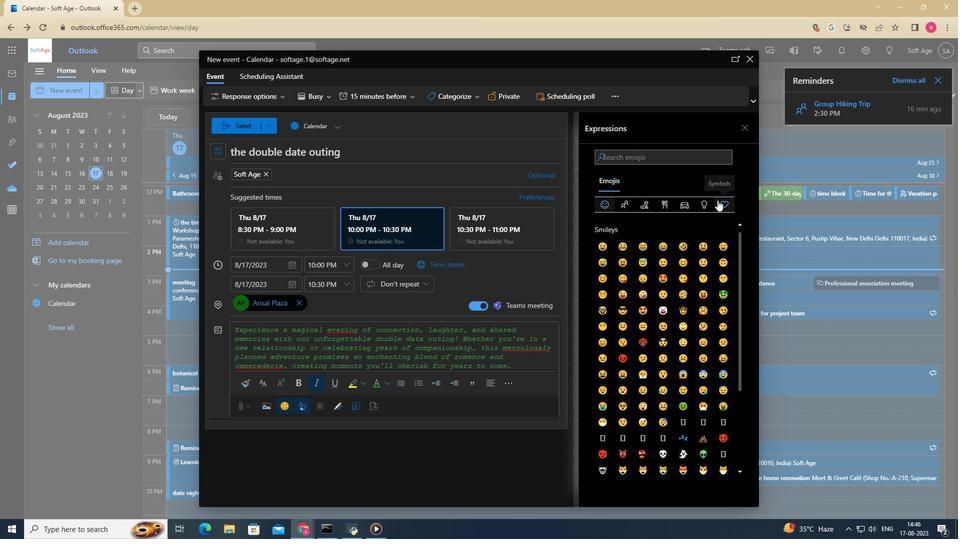 
Action: Mouse moved to (666, 242)
Screenshot: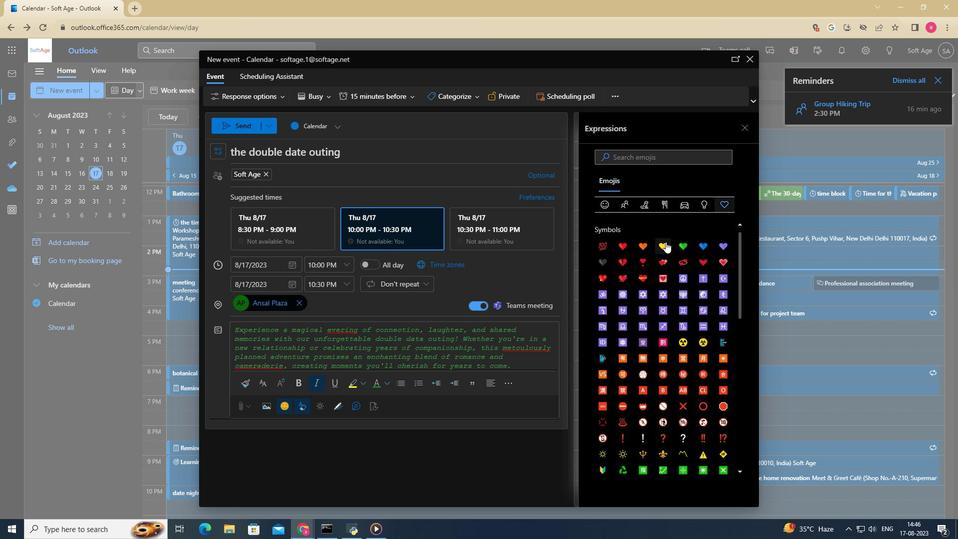 
Action: Mouse pressed left at (666, 242)
Screenshot: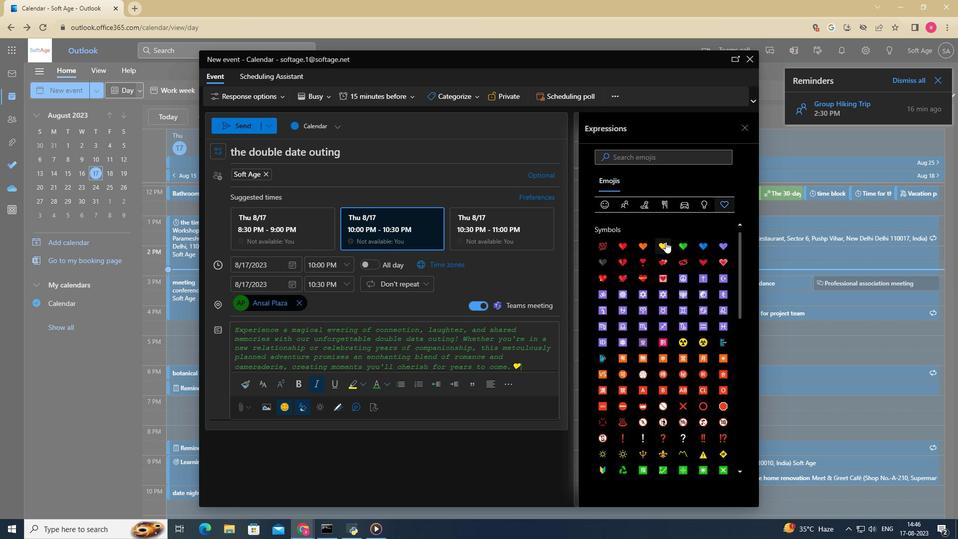 
Action: Mouse pressed left at (666, 242)
Screenshot: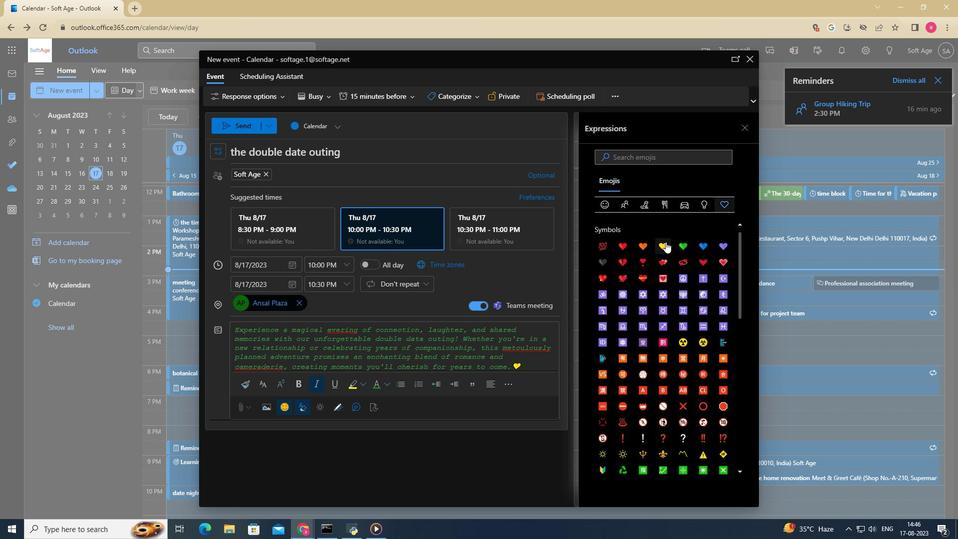 
Action: Mouse moved to (274, 407)
Screenshot: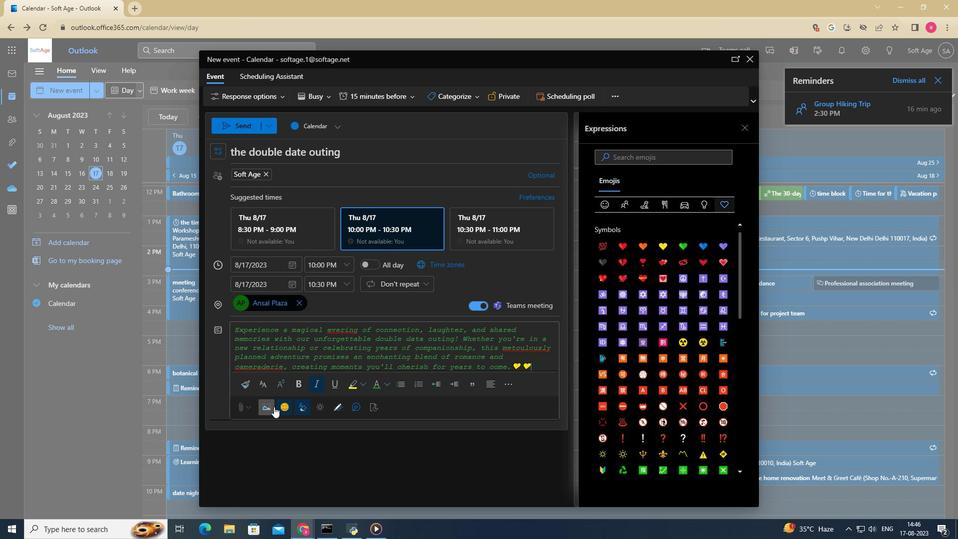 
Action: Mouse pressed left at (274, 407)
Screenshot: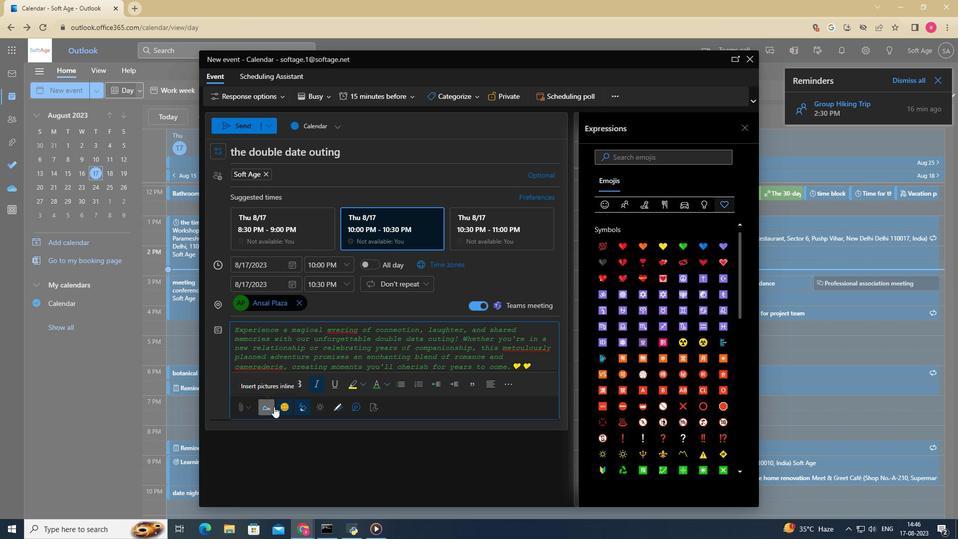 
Action: Mouse moved to (246, 158)
Screenshot: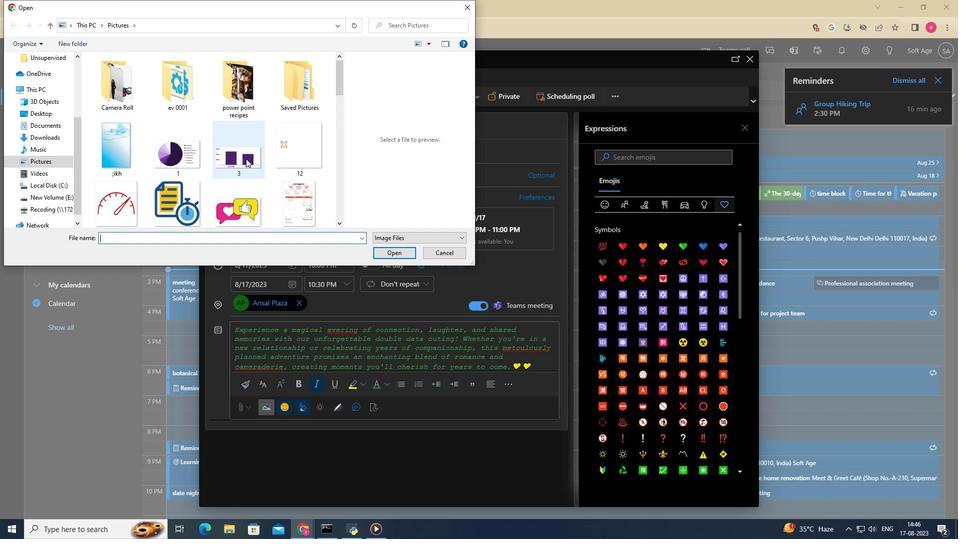 
Action: Mouse scrolled (246, 158) with delta (0, 0)
Screenshot: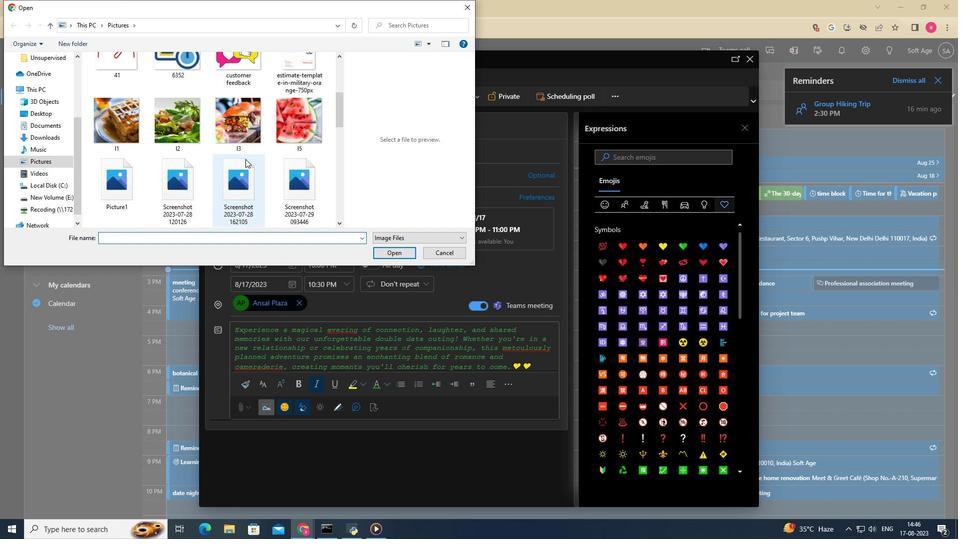 
Action: Mouse moved to (245, 158)
Screenshot: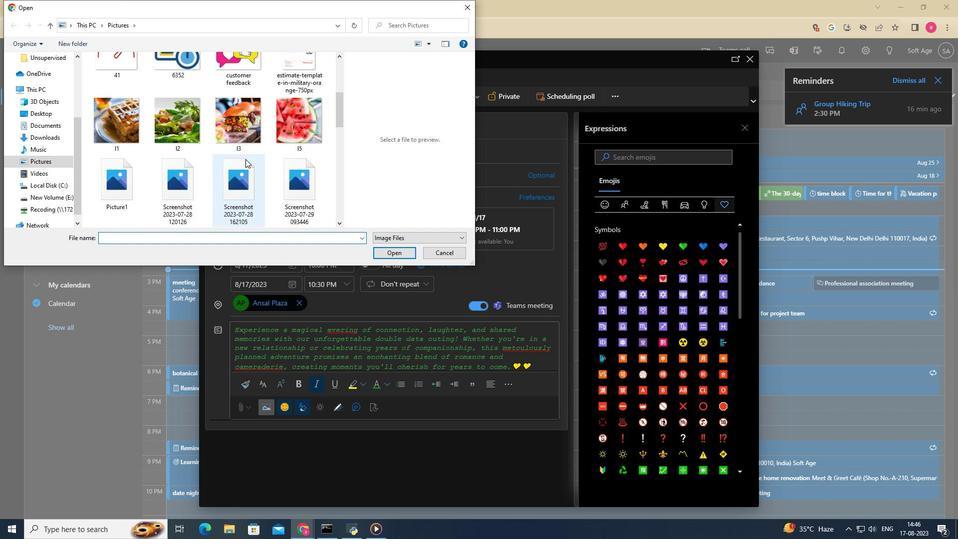
Action: Mouse scrolled (245, 158) with delta (0, 0)
Screenshot: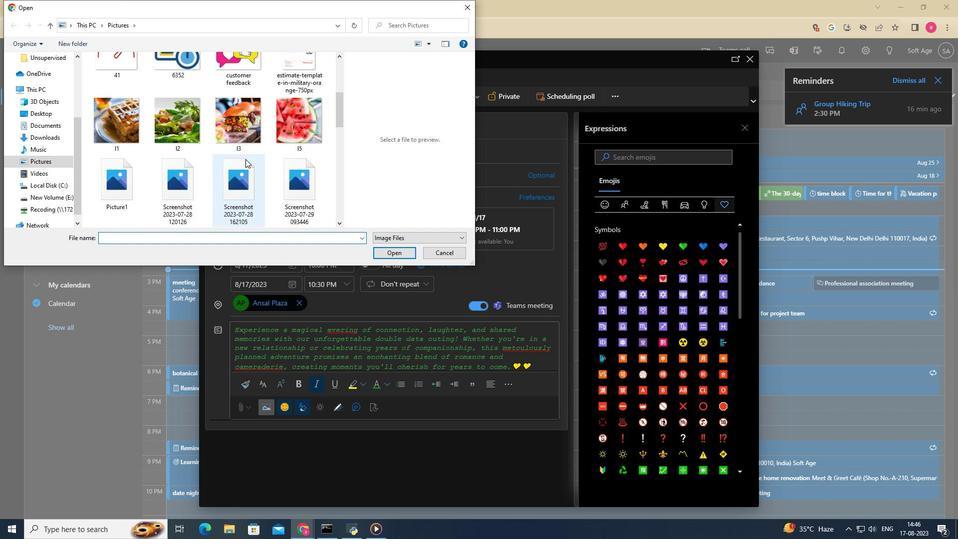 
Action: Mouse scrolled (245, 158) with delta (0, 0)
Screenshot: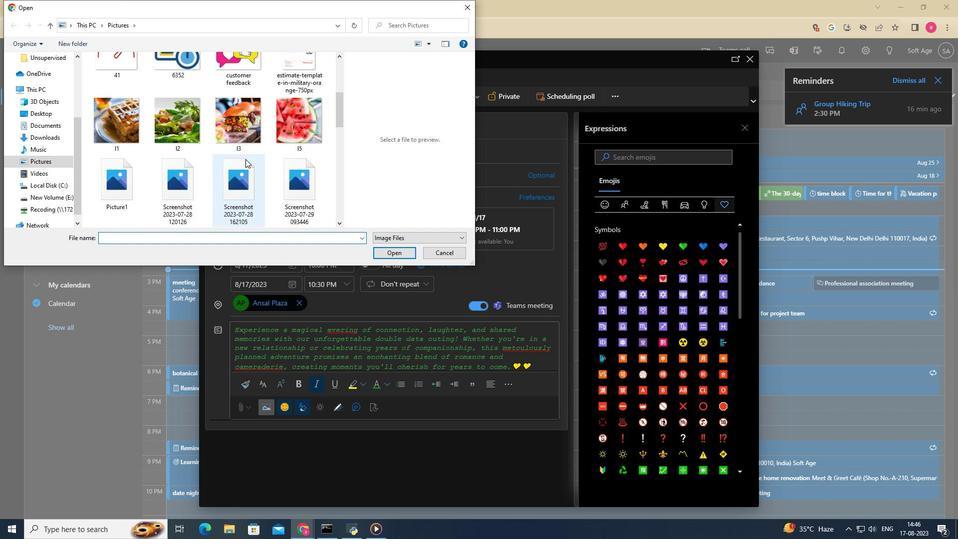 
Action: Mouse moved to (245, 159)
Screenshot: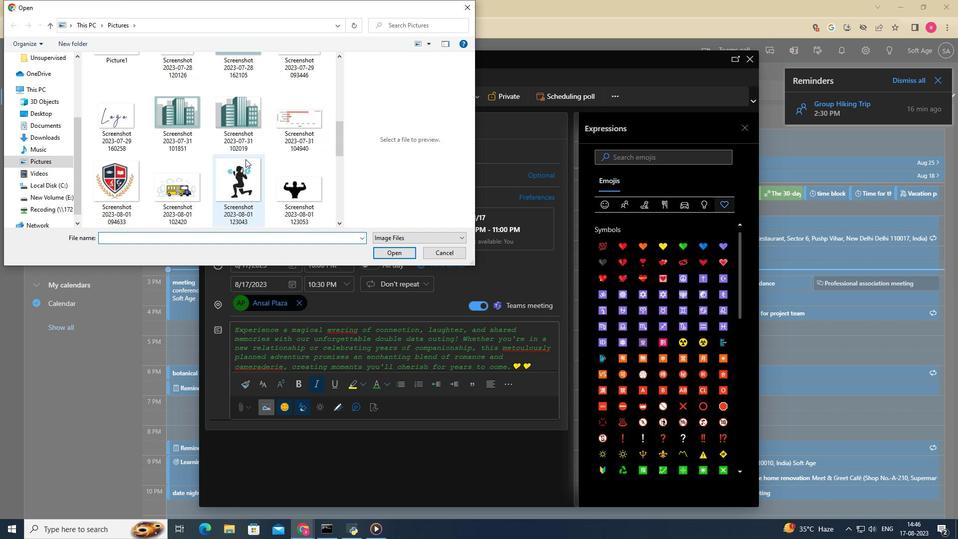 
Action: Mouse scrolled (245, 158) with delta (0, 0)
Screenshot: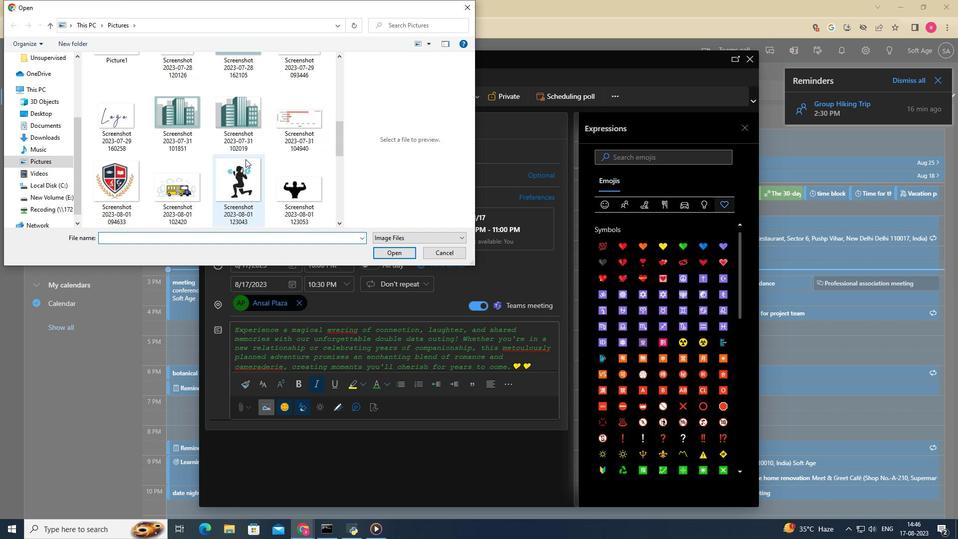 
Action: Mouse scrolled (245, 158) with delta (0, 0)
Screenshot: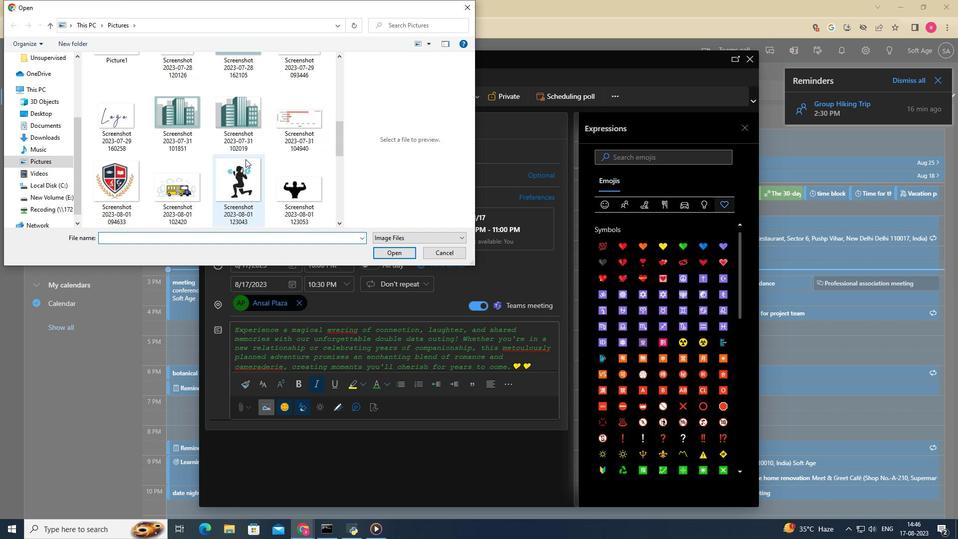 
Action: Mouse moved to (118, 182)
Screenshot: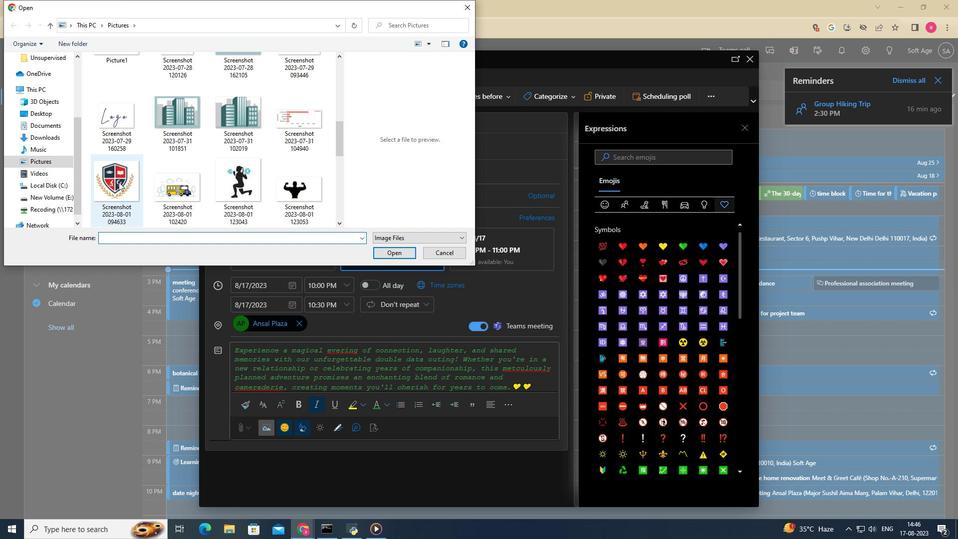 
Action: Mouse pressed left at (118, 182)
Screenshot: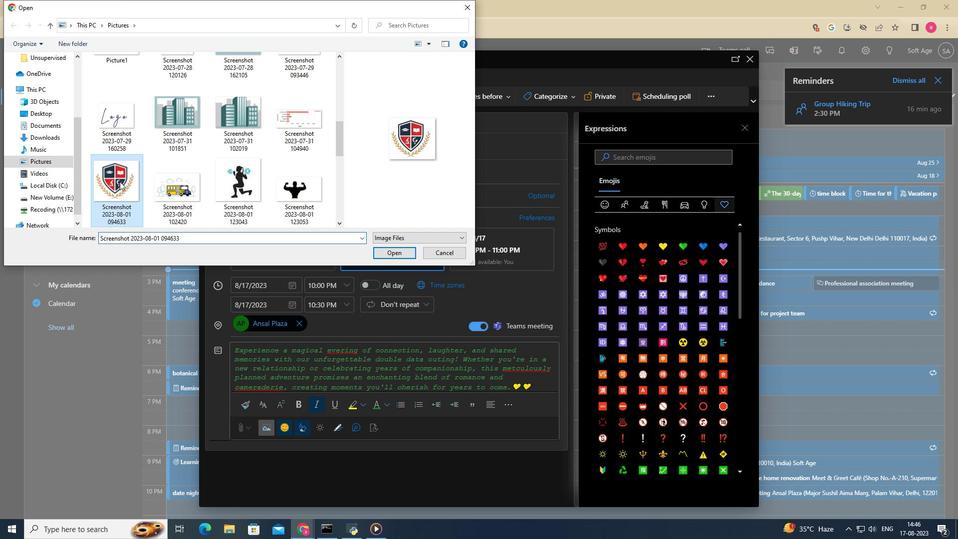 
Action: Mouse moved to (409, 254)
Screenshot: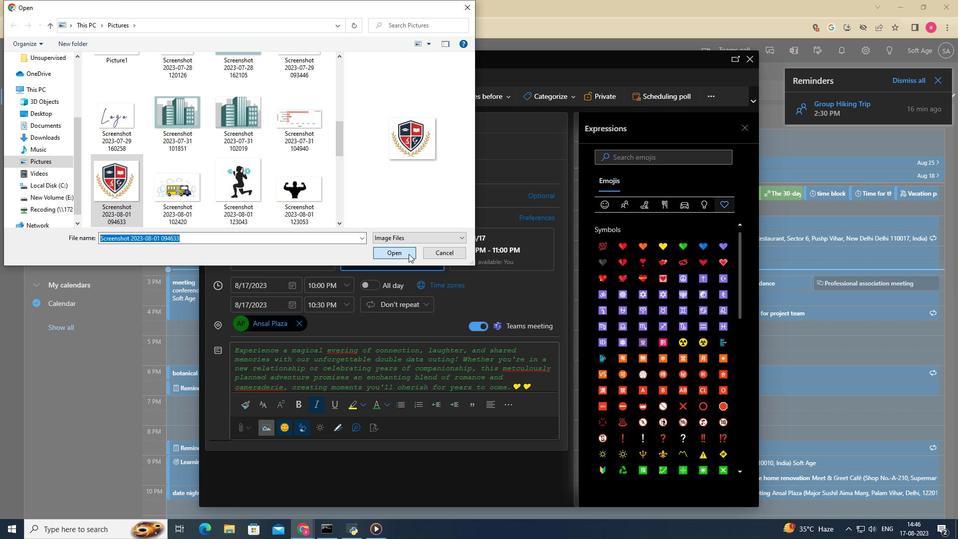 
Action: Mouse pressed left at (409, 254)
Screenshot: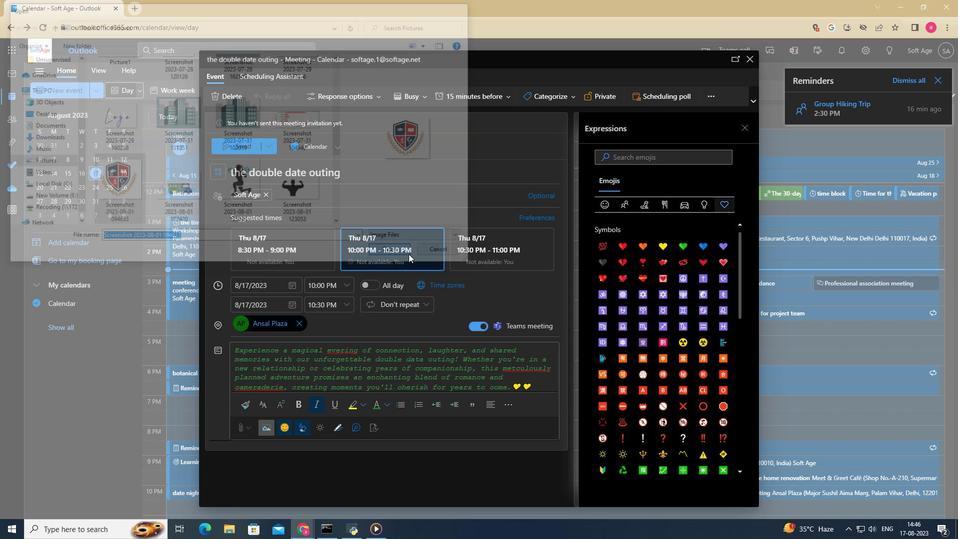 
Action: Mouse moved to (403, 269)
Screenshot: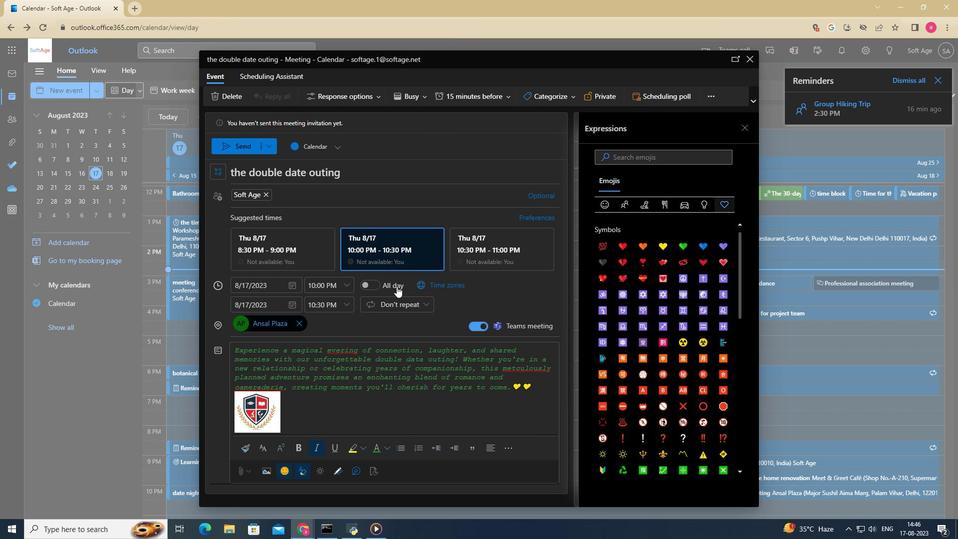 
Action: Mouse scrolled (404, 266) with delta (0, 0)
Screenshot: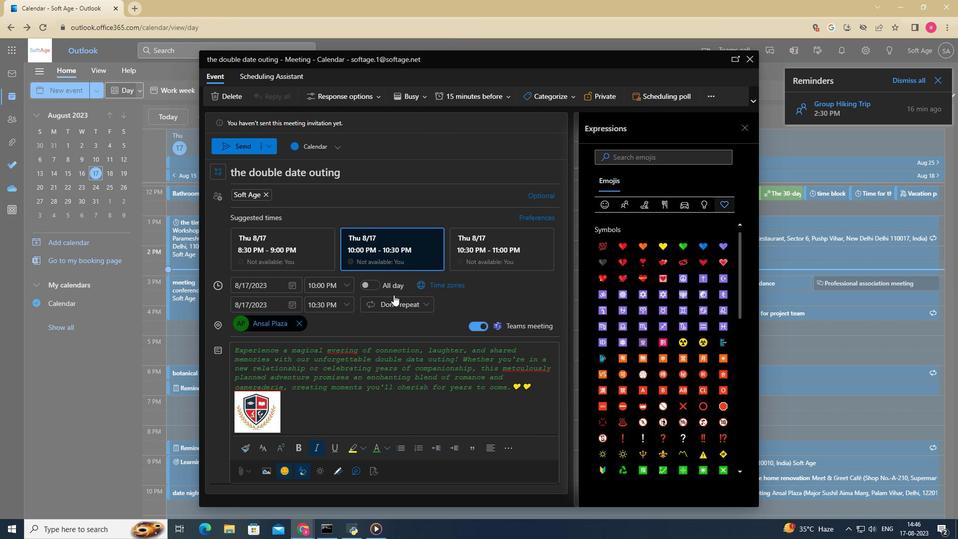 
Action: Mouse moved to (400, 280)
Screenshot: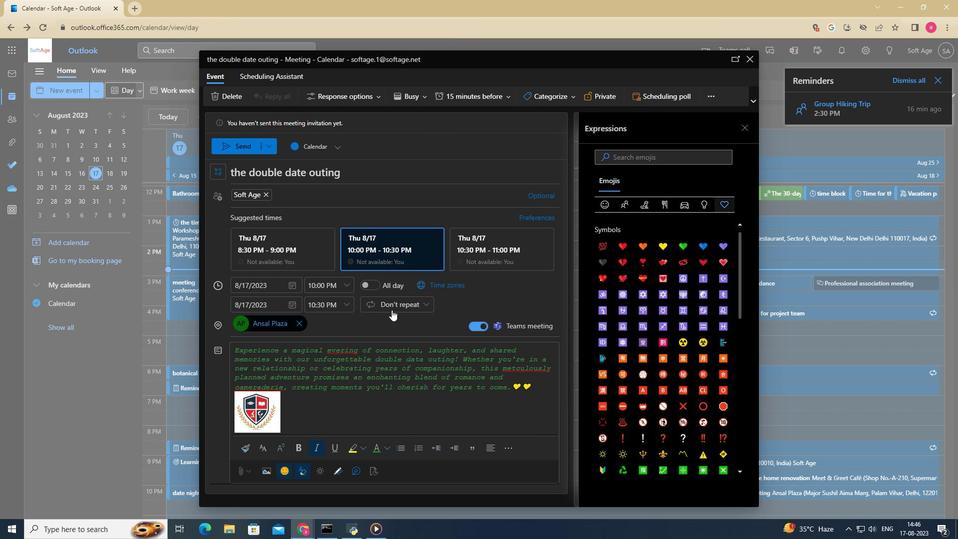
Action: Mouse scrolled (400, 277) with delta (0, 0)
Screenshot: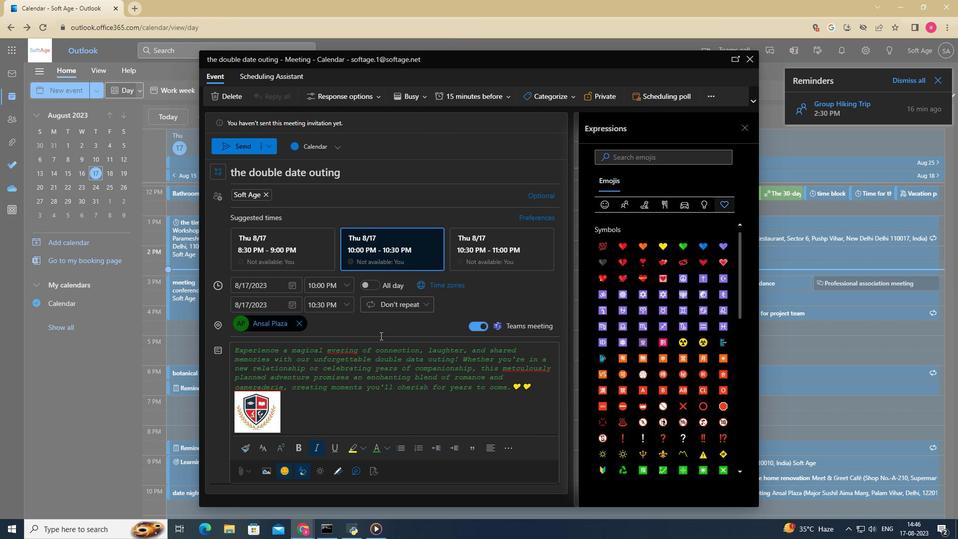 
Action: Mouse moved to (319, 361)
Screenshot: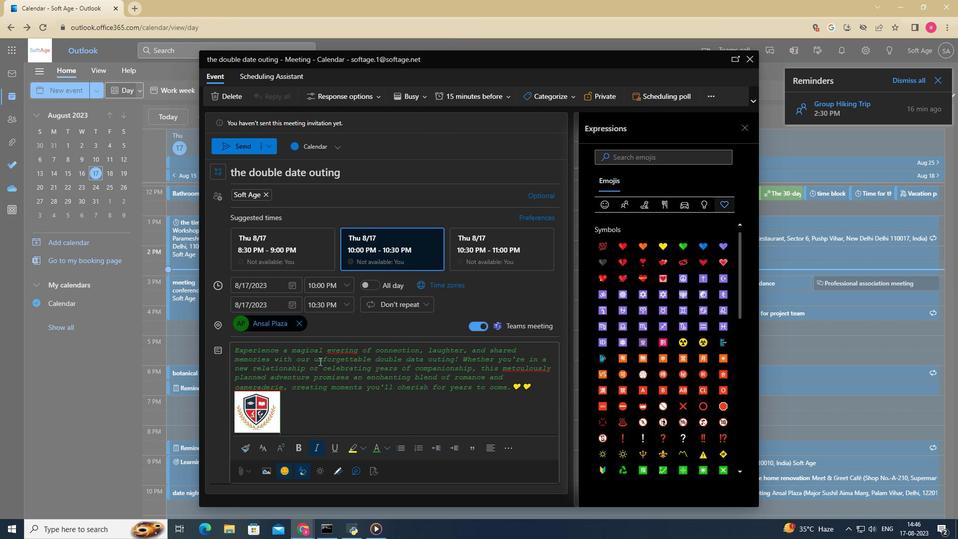 
Action: Mouse scrolled (319, 361) with delta (0, 0)
Screenshot: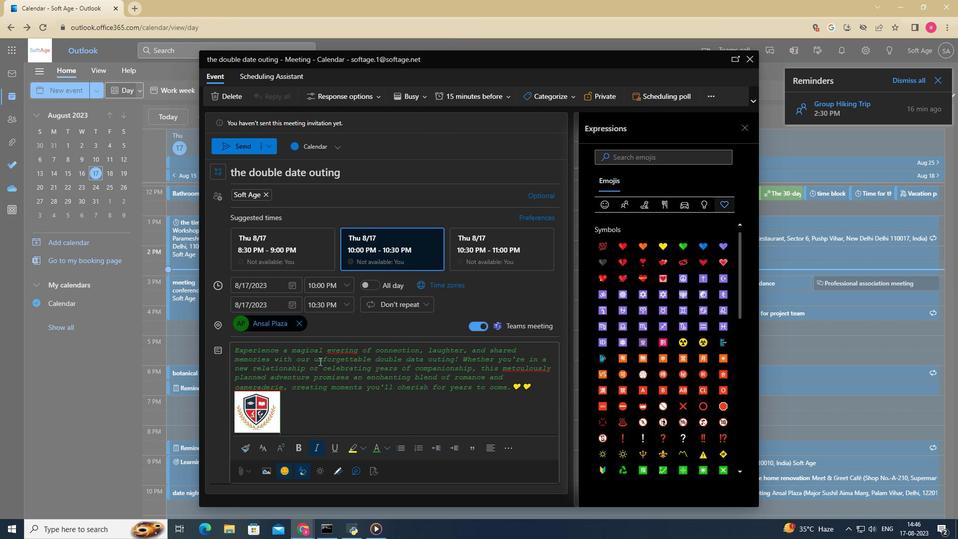 
Action: Mouse scrolled (319, 361) with delta (0, 0)
Screenshot: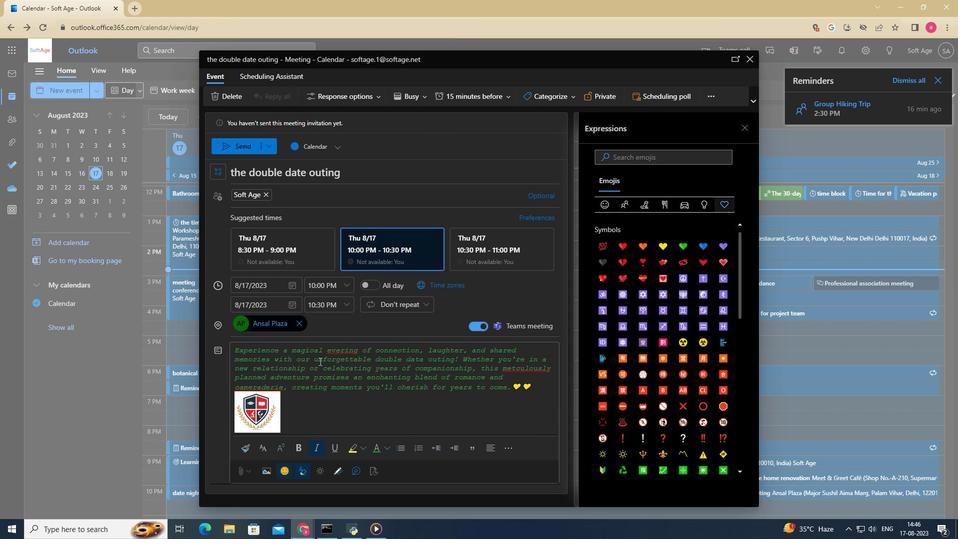 
Action: Mouse scrolled (319, 361) with delta (0, 0)
Screenshot: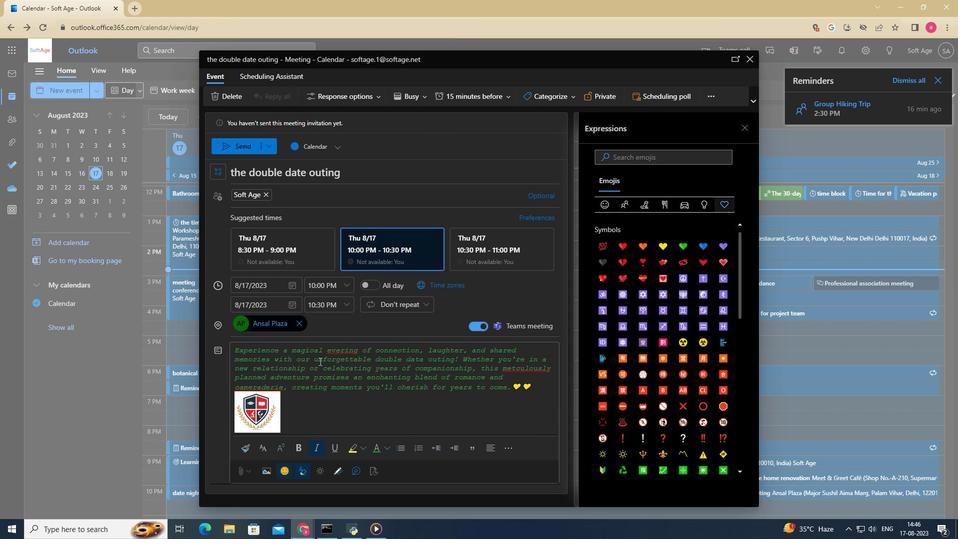
Action: Mouse moved to (236, 145)
Screenshot: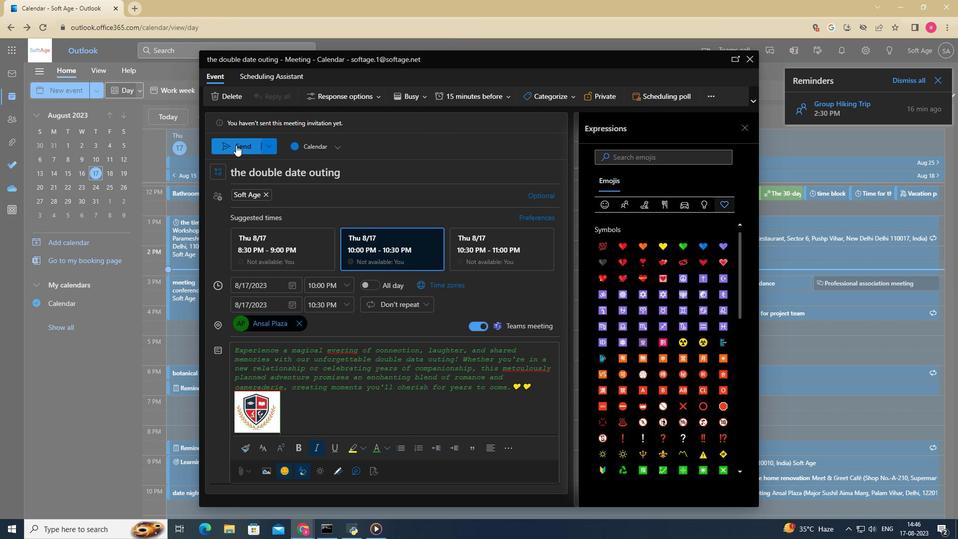 
Action: Mouse pressed left at (236, 145)
Screenshot: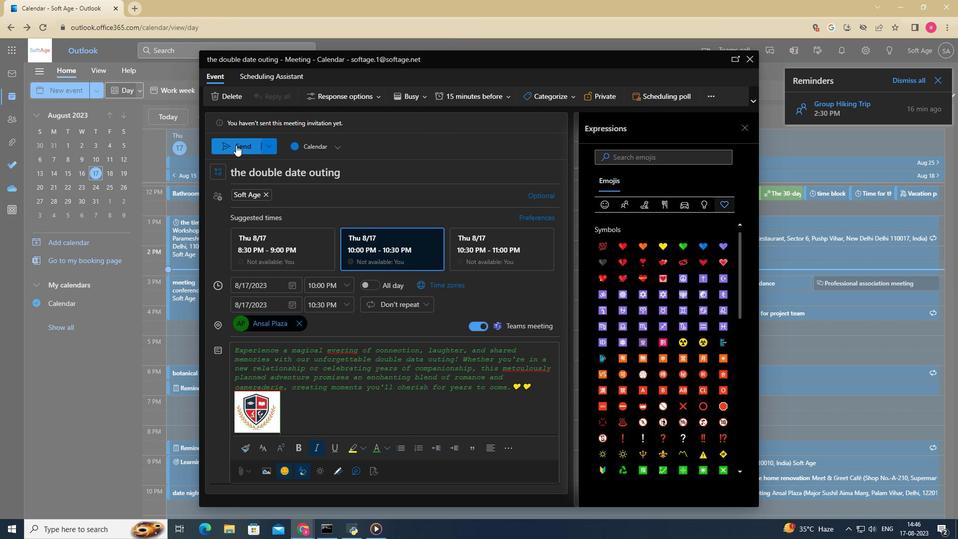 
Action: Mouse moved to (236, 145)
Screenshot: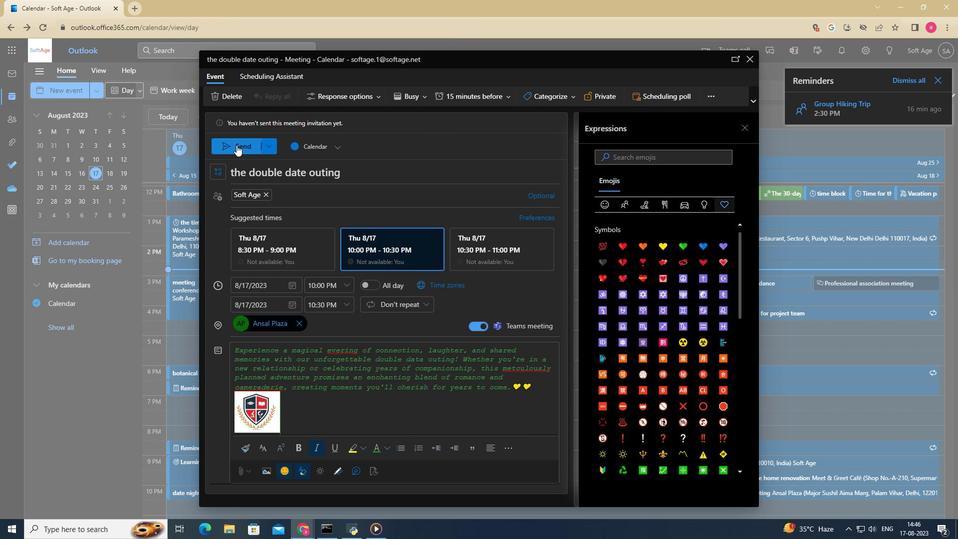 
